 Task: Look for space in Nossa Senhora do Socorro, Brazil from 4th June, 2023 to 15th June, 2023 for 2 adults in price range Rs.10000 to Rs.15000. Place can be entire place with 1  bedroom having 1 bed and 1 bathroom. Property type can be house, flat, guest house, hotel. Booking option can be shelf check-in. Required host language is Spanish.
Action: Mouse moved to (454, 117)
Screenshot: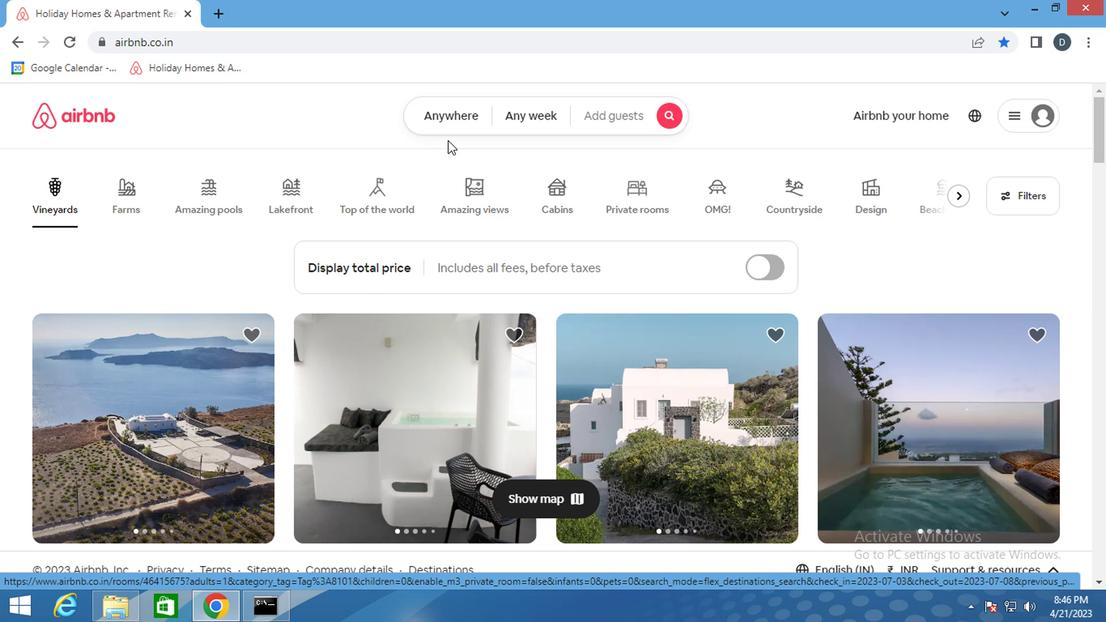
Action: Mouse pressed left at (454, 117)
Screenshot: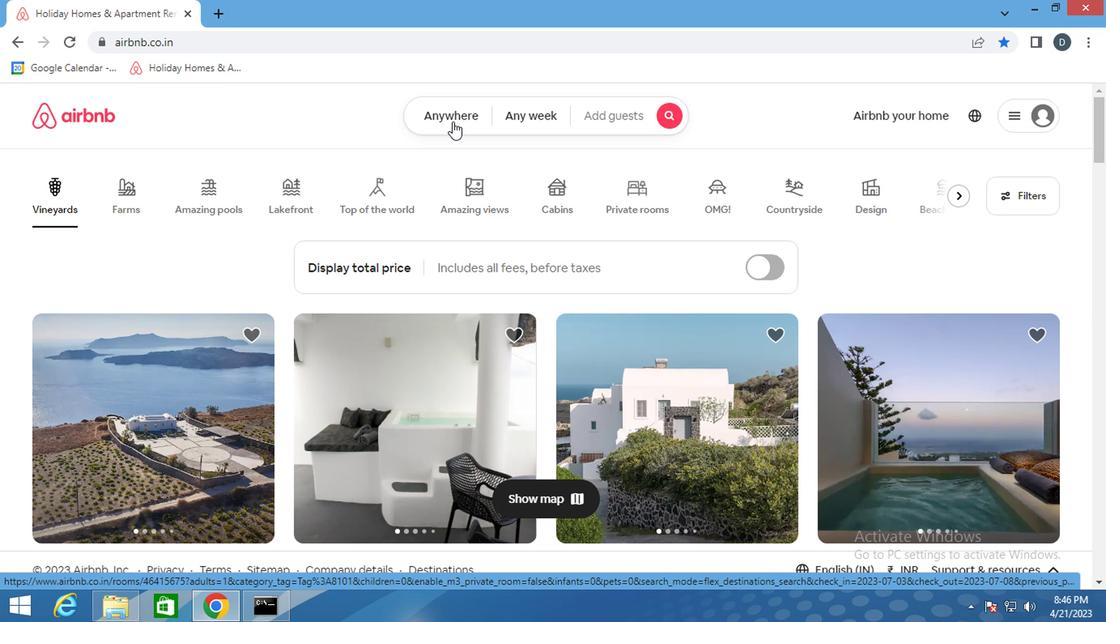 
Action: Mouse moved to (277, 187)
Screenshot: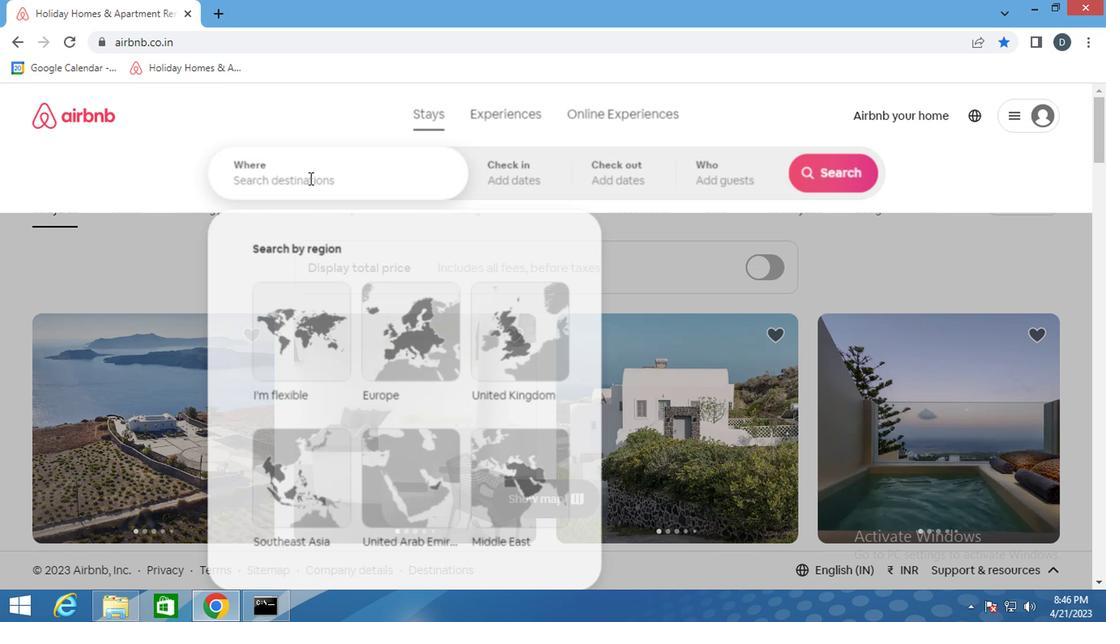 
Action: Mouse pressed left at (277, 187)
Screenshot: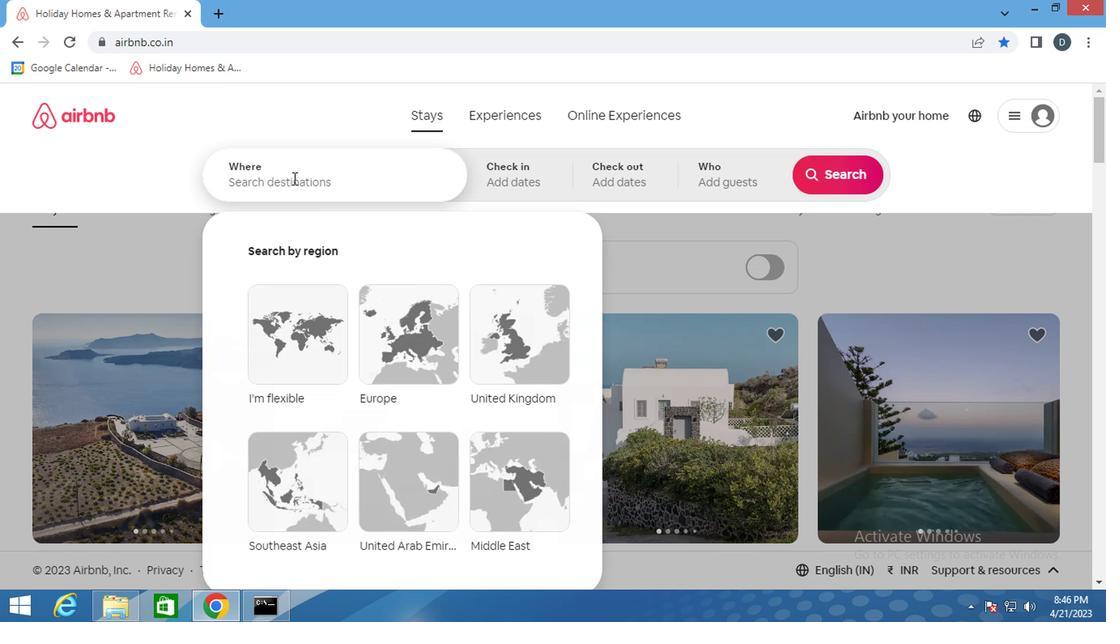 
Action: Key pressed <Key.shift>NOSSA<Key.space><Key.shift>SENHORA<Key.space>DO<Key.space><Key.shift>SOCOROO<Key.backspace><Key.backspace><Key.backspace>RRO,<Key.shift>BRAZIL<Key.enter>
Screenshot: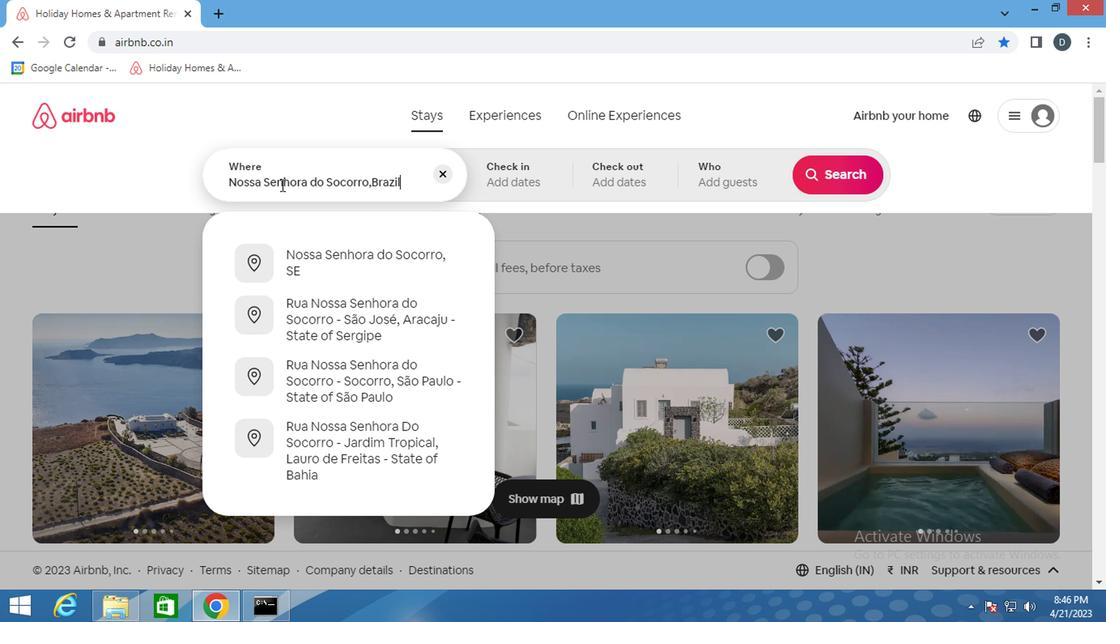 
Action: Mouse moved to (824, 313)
Screenshot: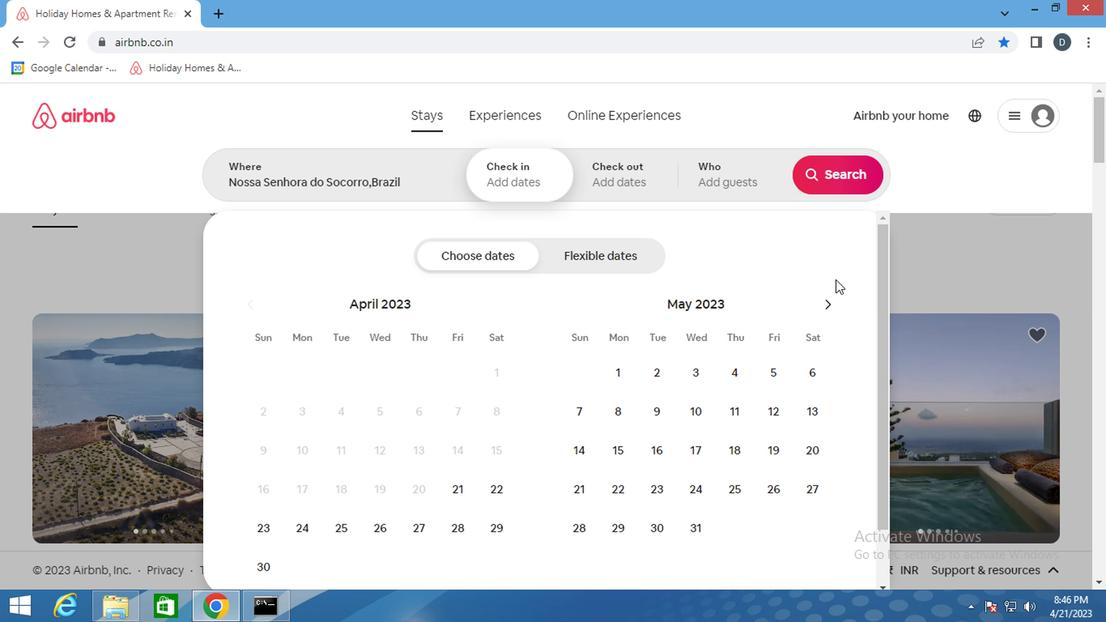 
Action: Mouse pressed left at (824, 313)
Screenshot: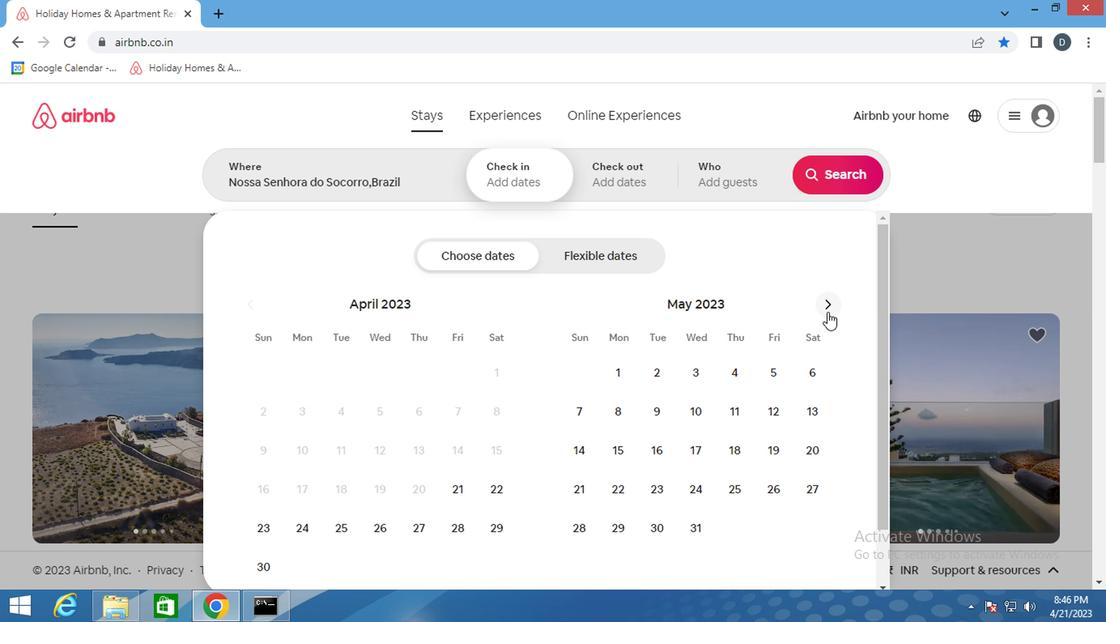 
Action: Mouse moved to (587, 418)
Screenshot: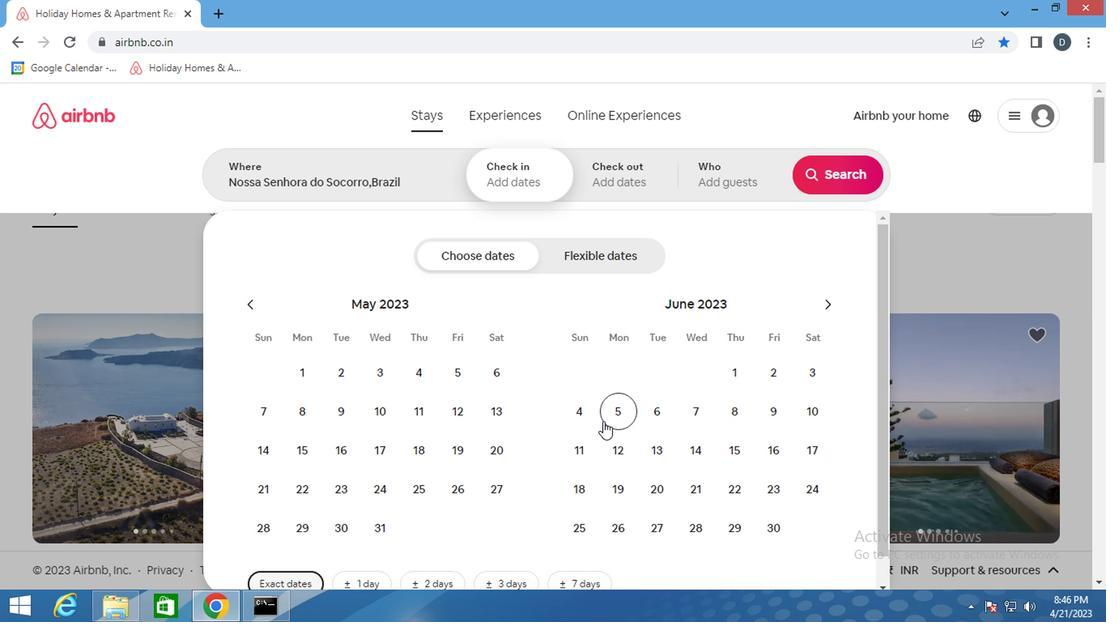 
Action: Mouse pressed left at (587, 418)
Screenshot: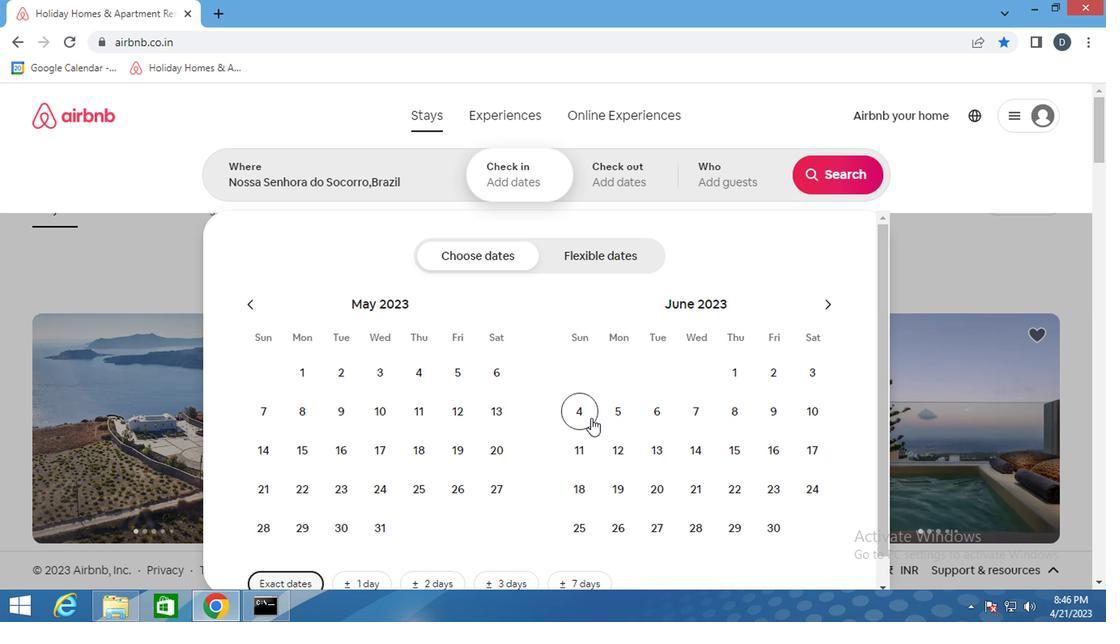 
Action: Mouse moved to (730, 442)
Screenshot: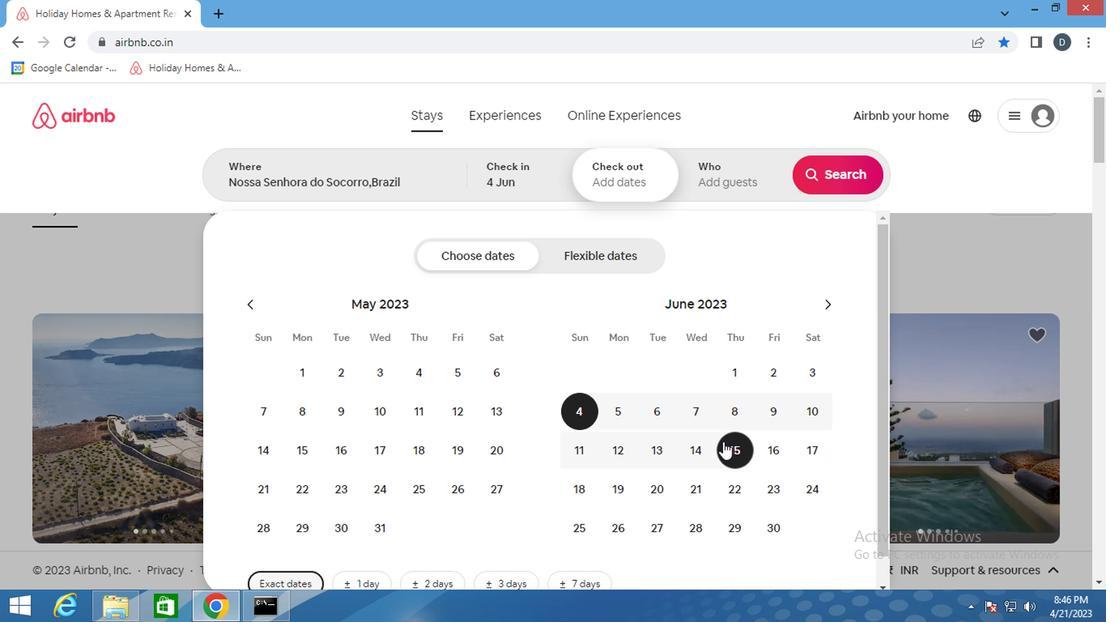 
Action: Mouse pressed left at (730, 442)
Screenshot: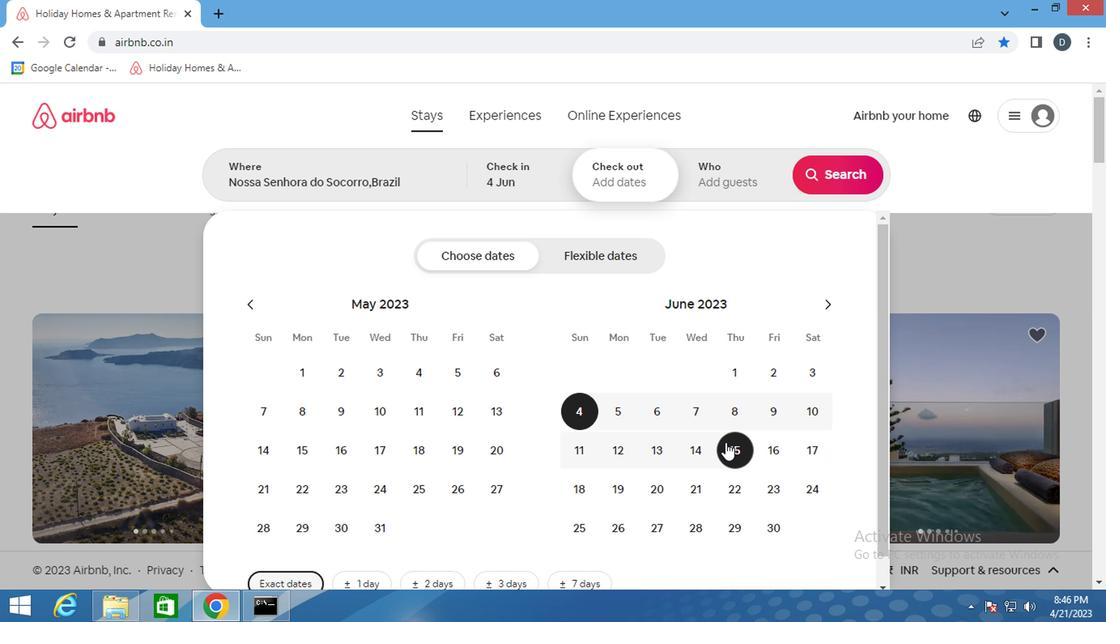 
Action: Mouse moved to (730, 183)
Screenshot: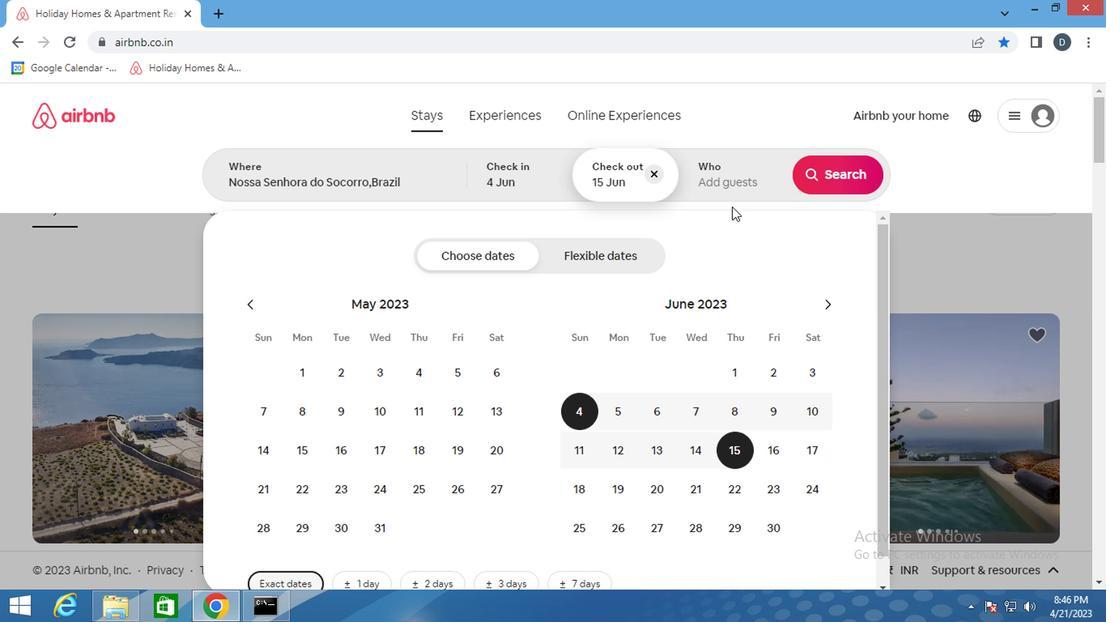 
Action: Mouse pressed left at (730, 183)
Screenshot: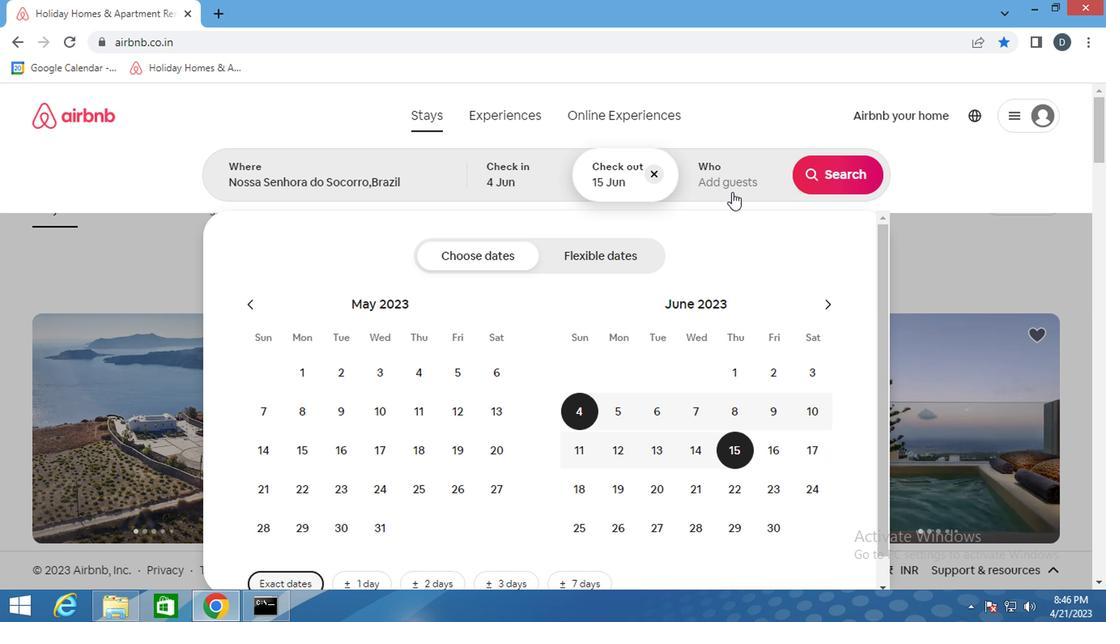 
Action: Mouse moved to (836, 265)
Screenshot: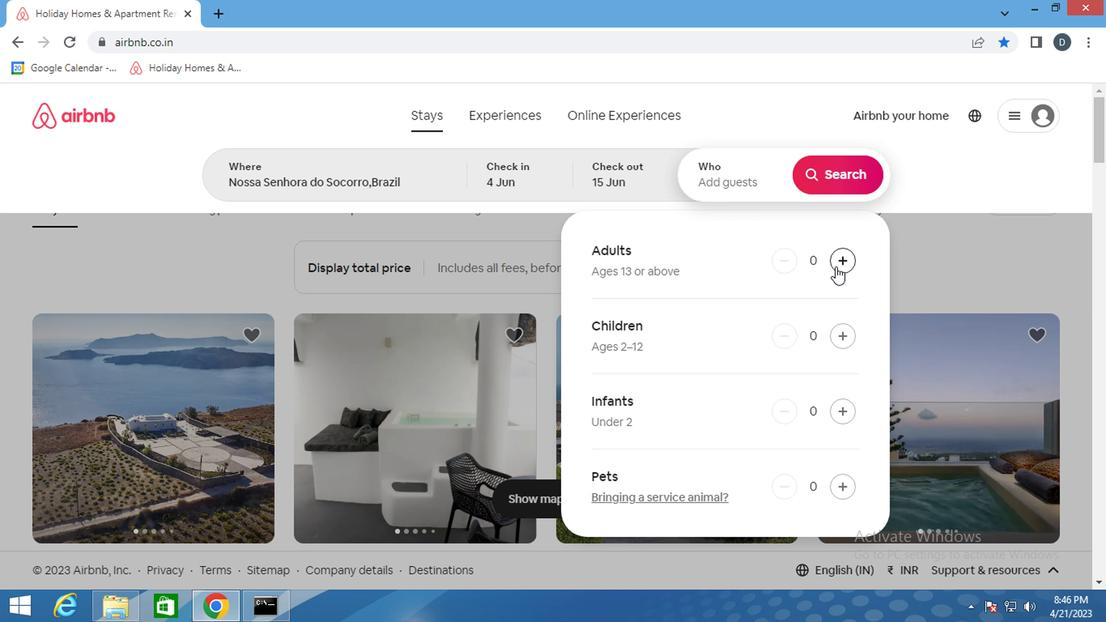 
Action: Mouse pressed left at (836, 265)
Screenshot: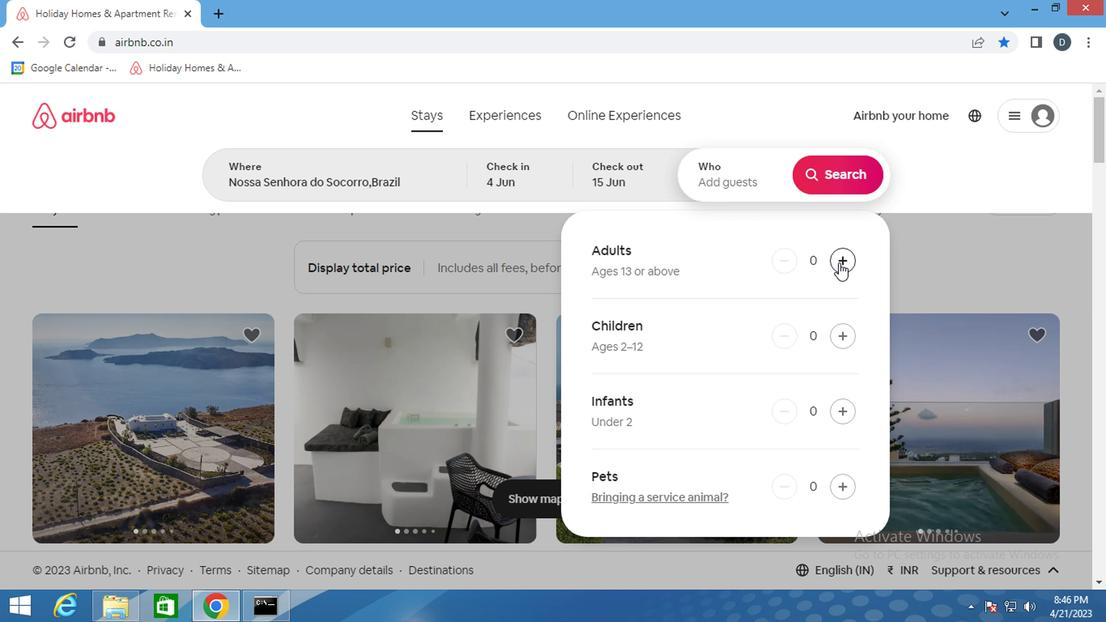 
Action: Mouse pressed left at (836, 265)
Screenshot: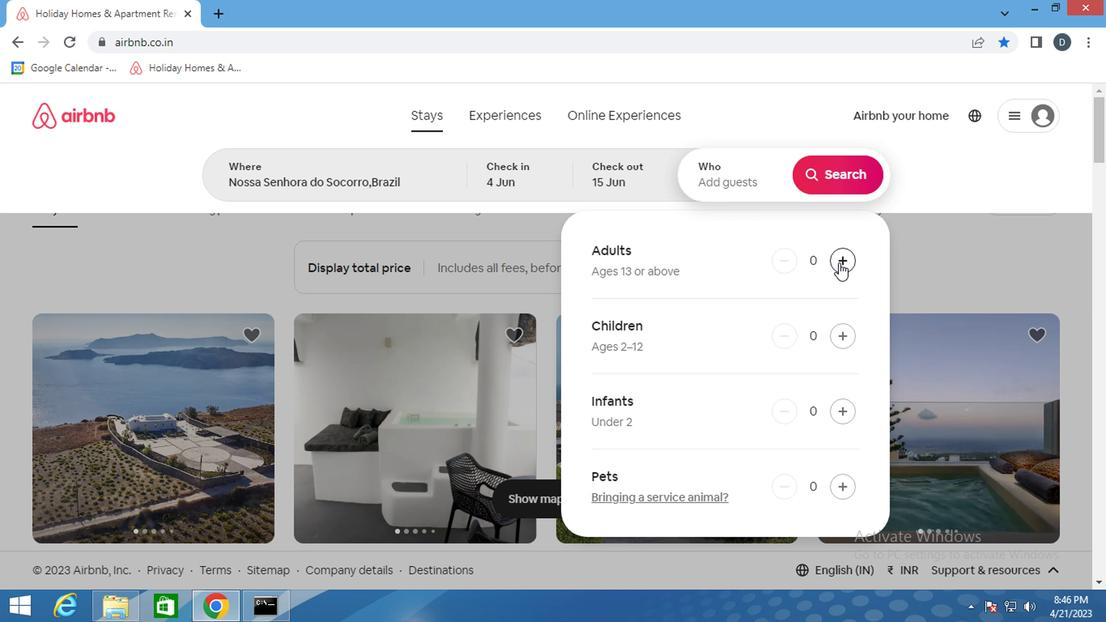 
Action: Mouse moved to (848, 176)
Screenshot: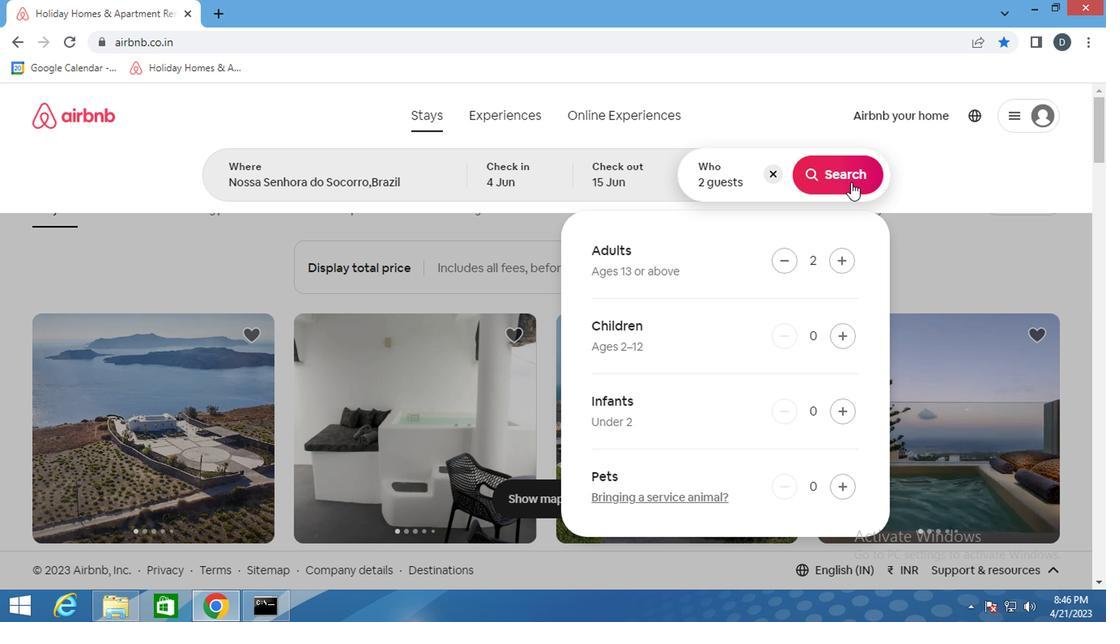 
Action: Mouse pressed left at (848, 176)
Screenshot: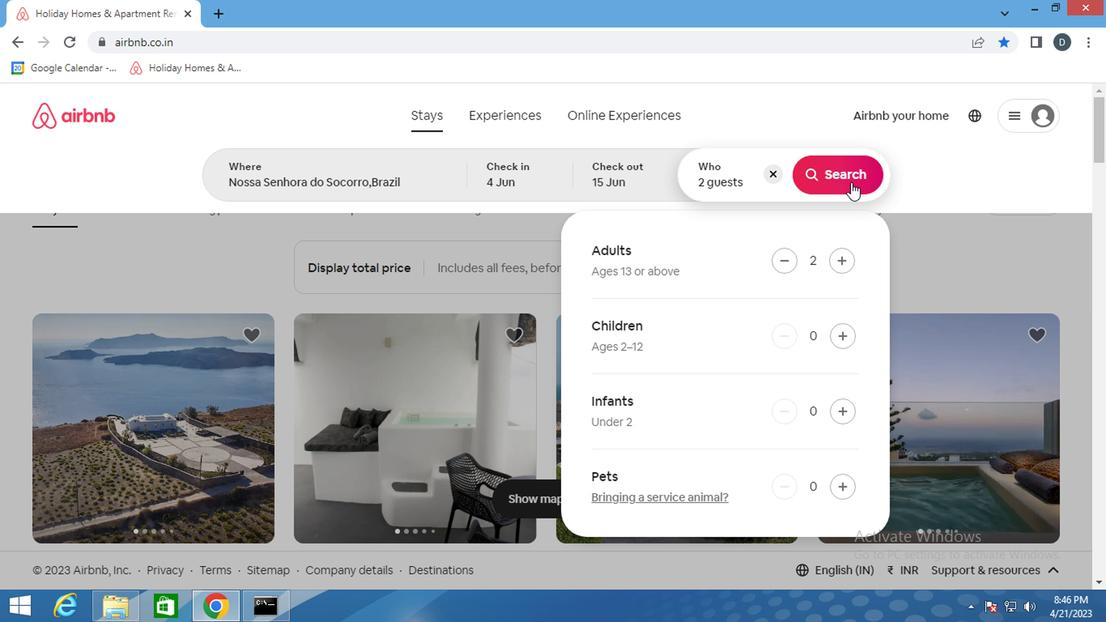 
Action: Mouse moved to (1042, 183)
Screenshot: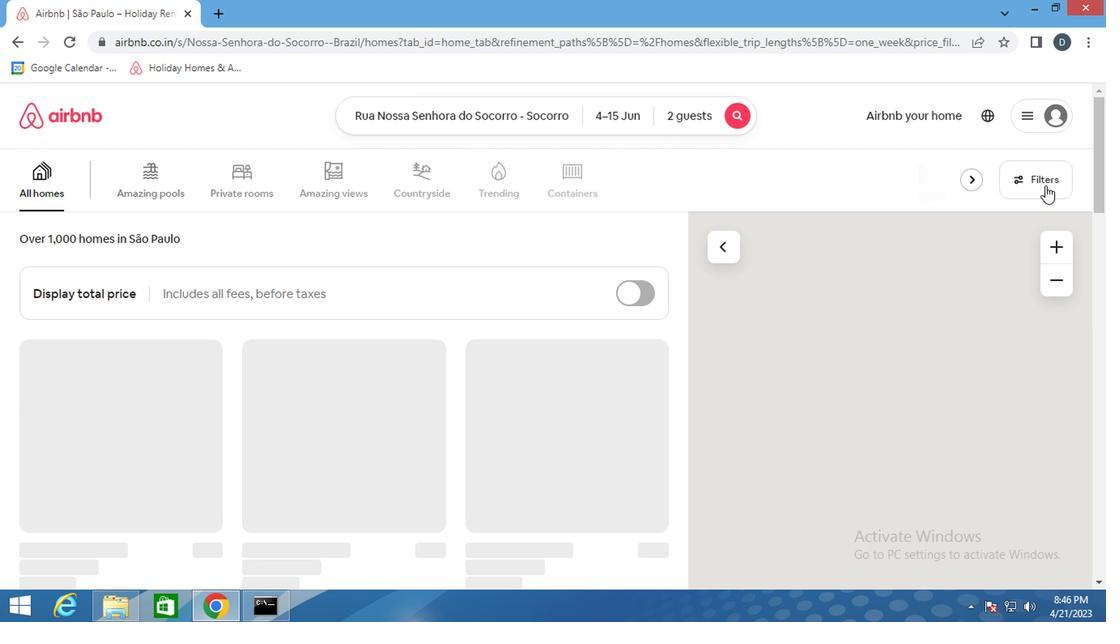 
Action: Mouse pressed left at (1042, 183)
Screenshot: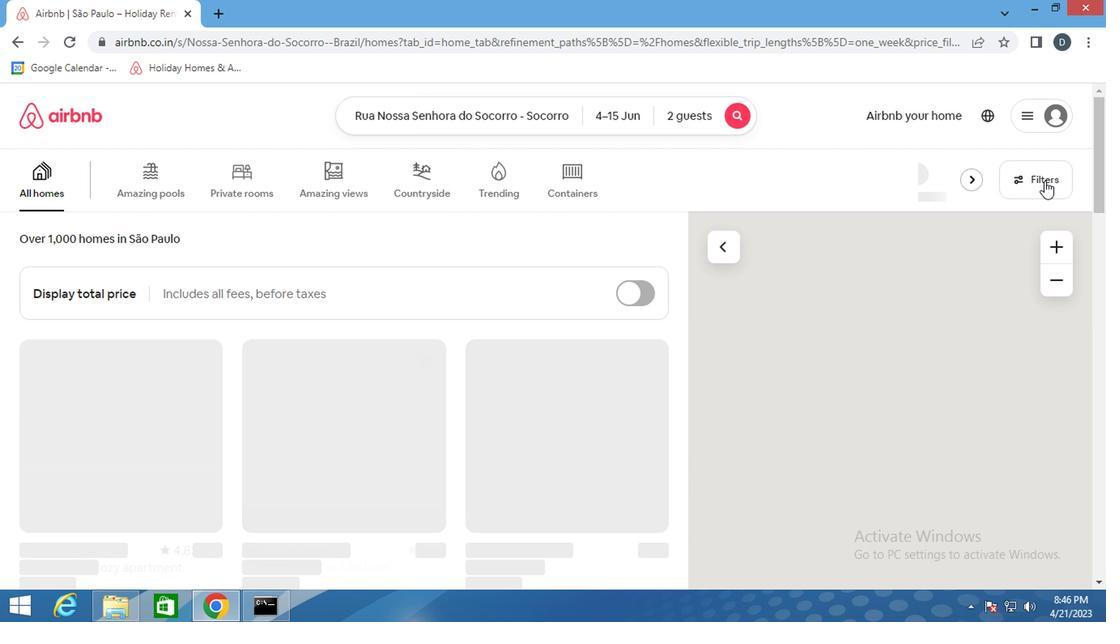 
Action: Mouse moved to (355, 393)
Screenshot: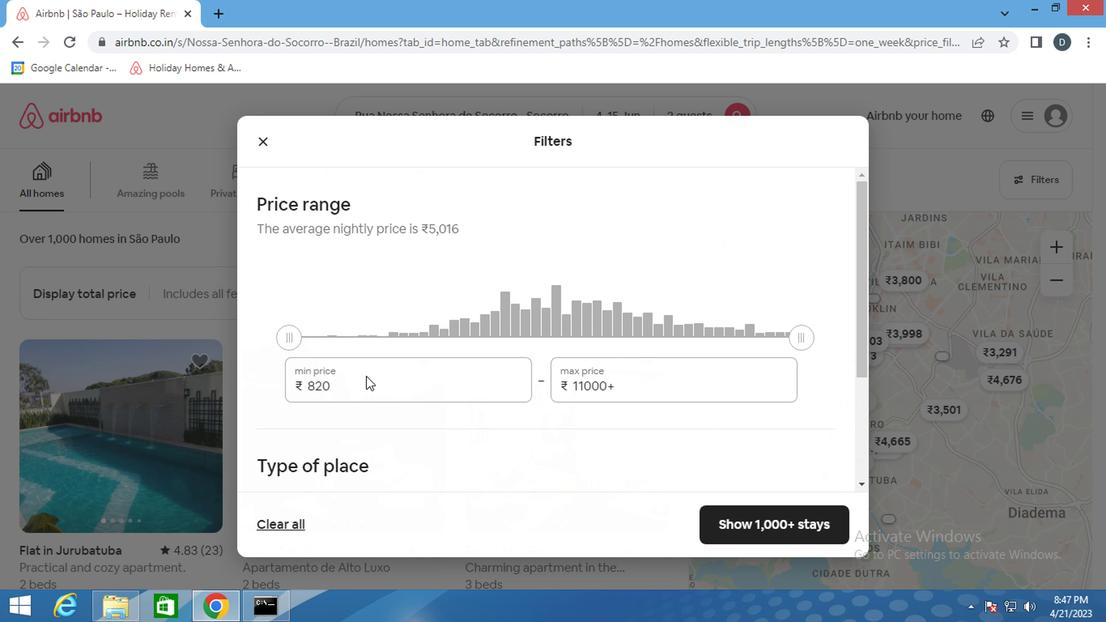
Action: Mouse pressed left at (355, 393)
Screenshot: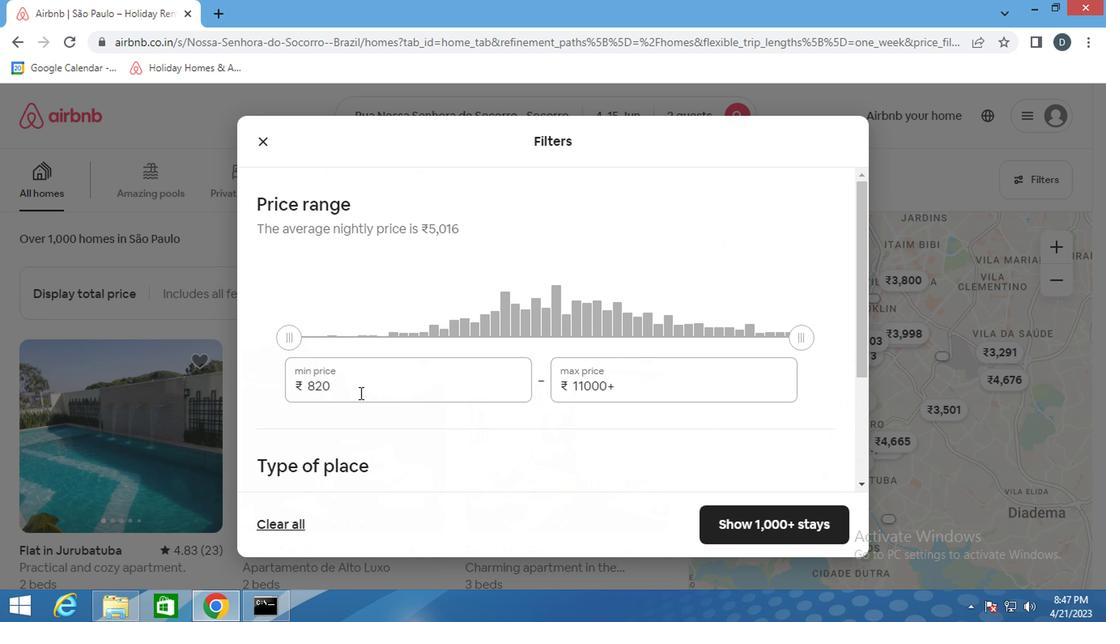 
Action: Mouse pressed left at (355, 393)
Screenshot: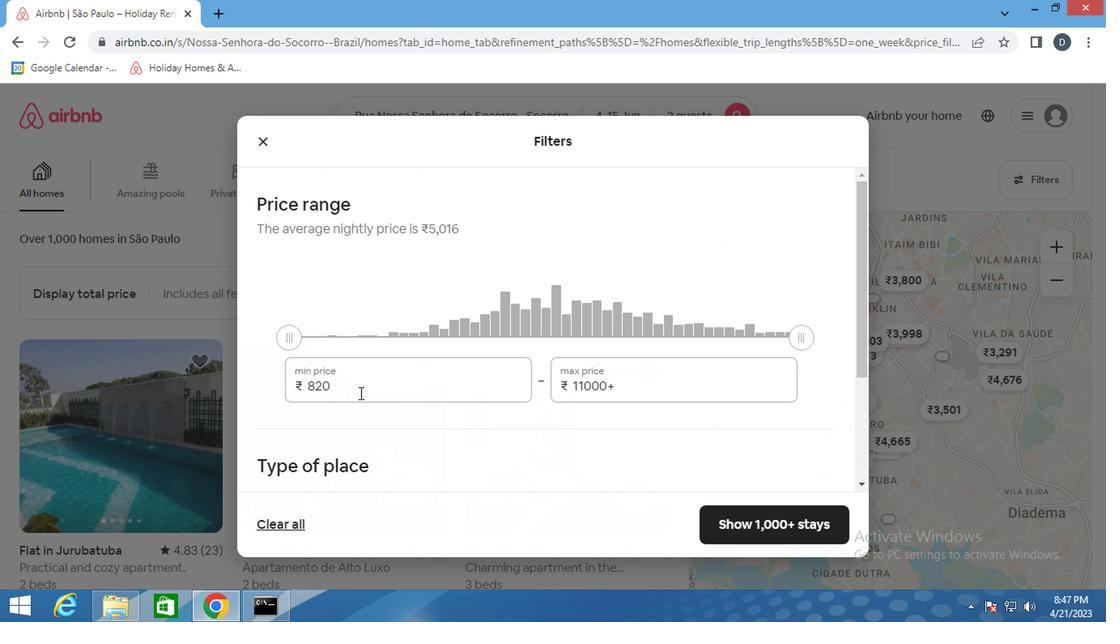 
Action: Key pressed 10000<Key.tab>ctrl+Actrl+15000
Screenshot: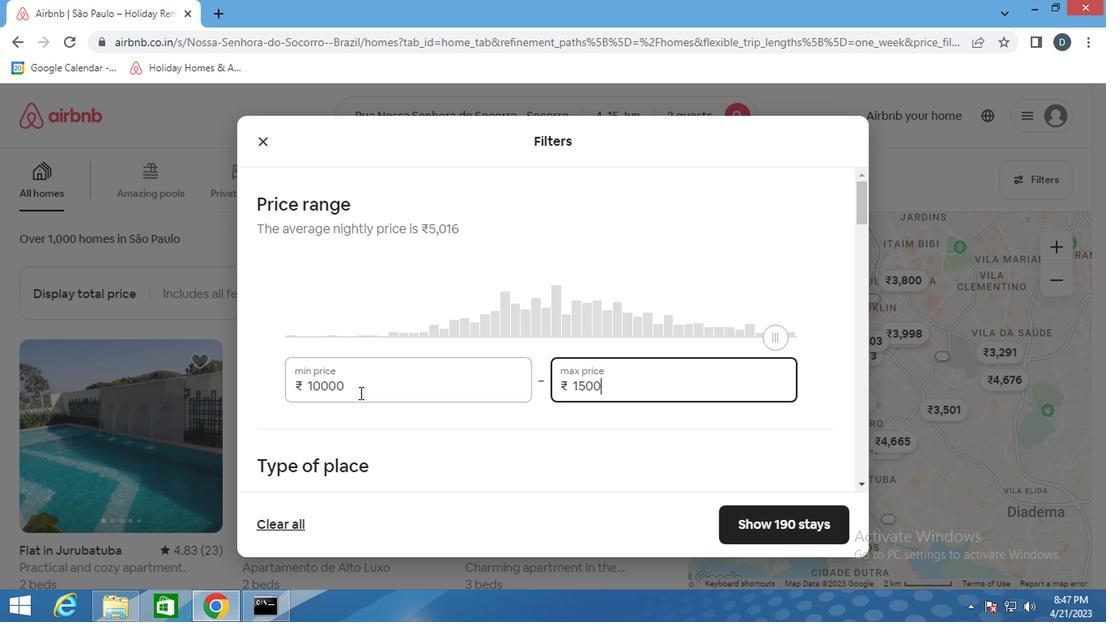 
Action: Mouse moved to (442, 421)
Screenshot: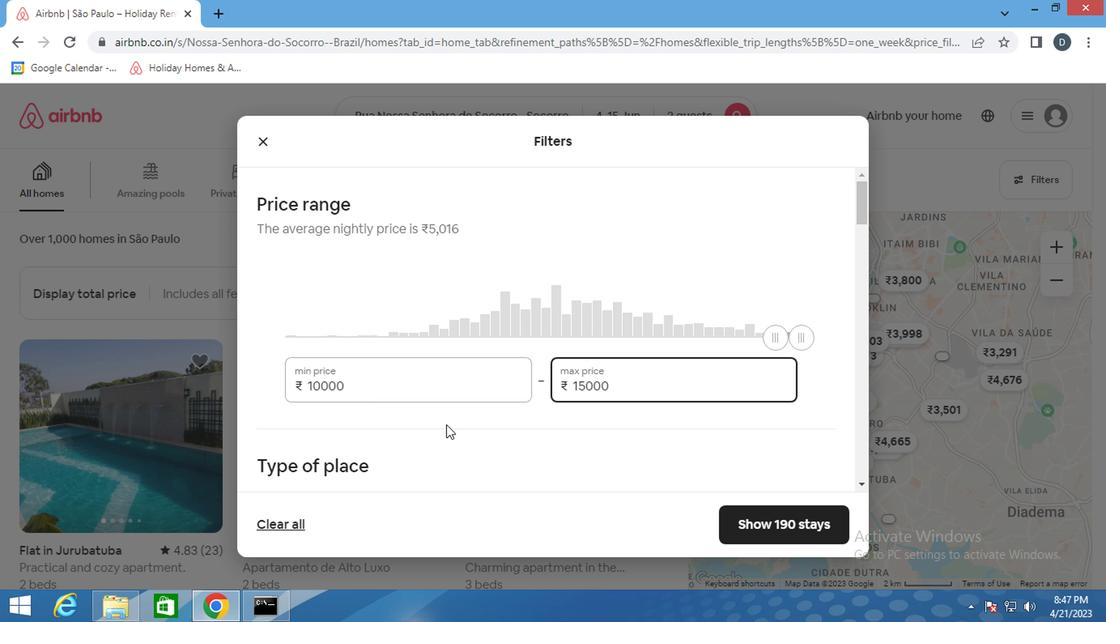 
Action: Mouse scrolled (442, 420) with delta (0, 0)
Screenshot: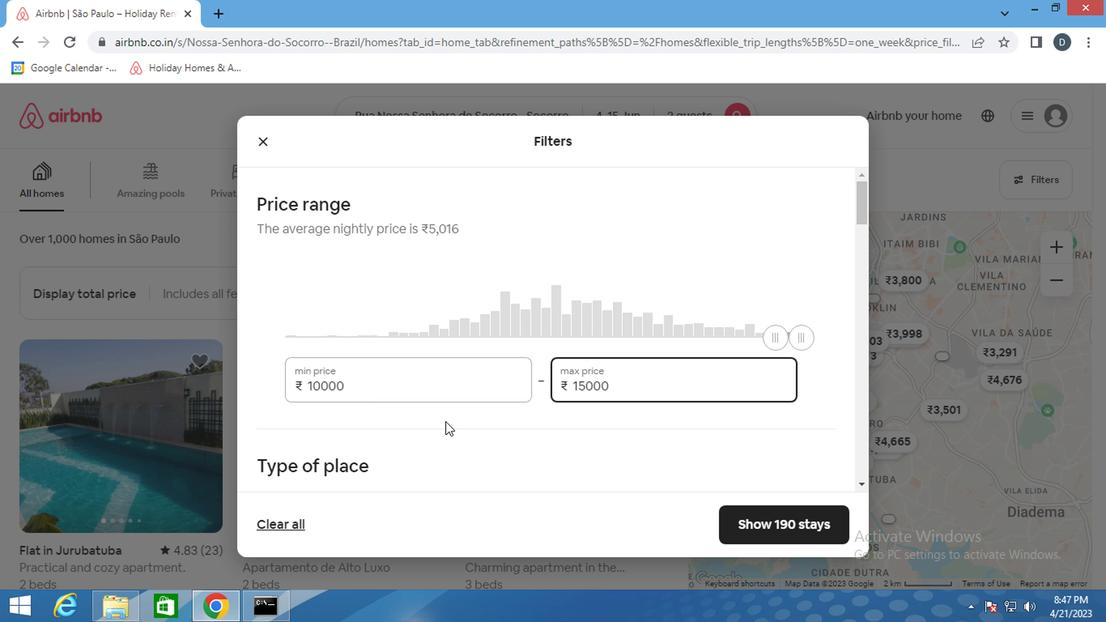 
Action: Mouse scrolled (442, 420) with delta (0, 0)
Screenshot: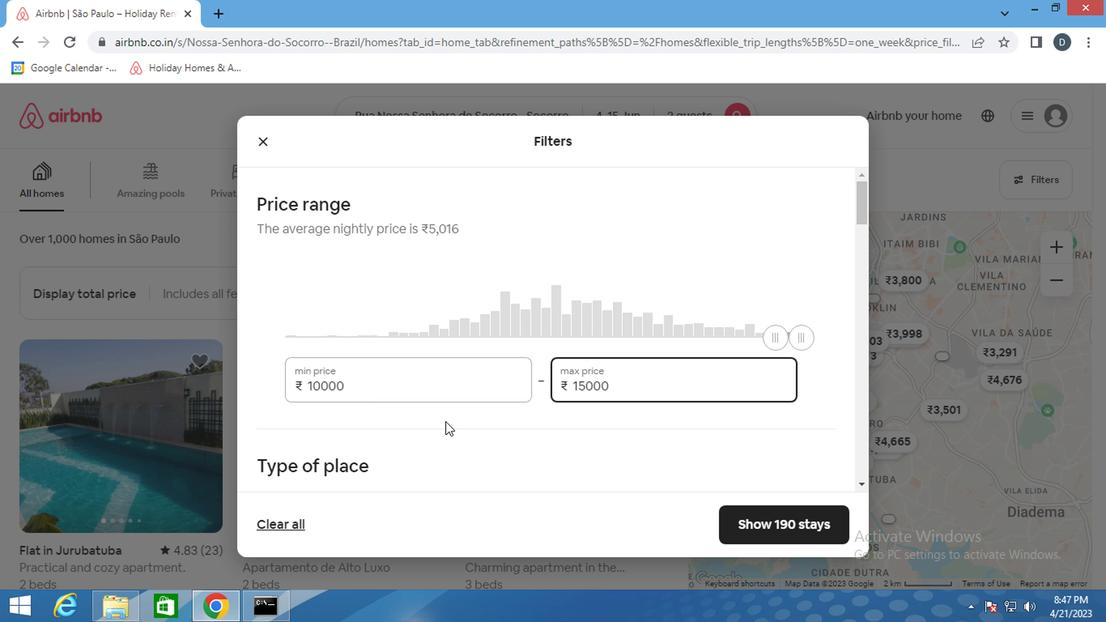 
Action: Mouse moved to (442, 420)
Screenshot: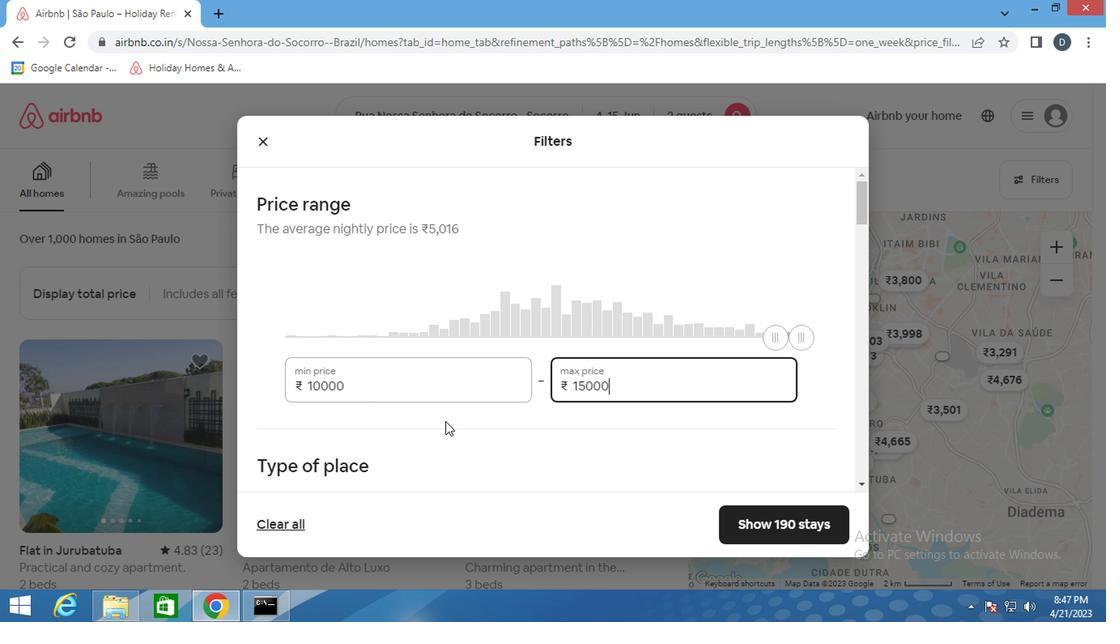 
Action: Mouse scrolled (442, 420) with delta (0, 0)
Screenshot: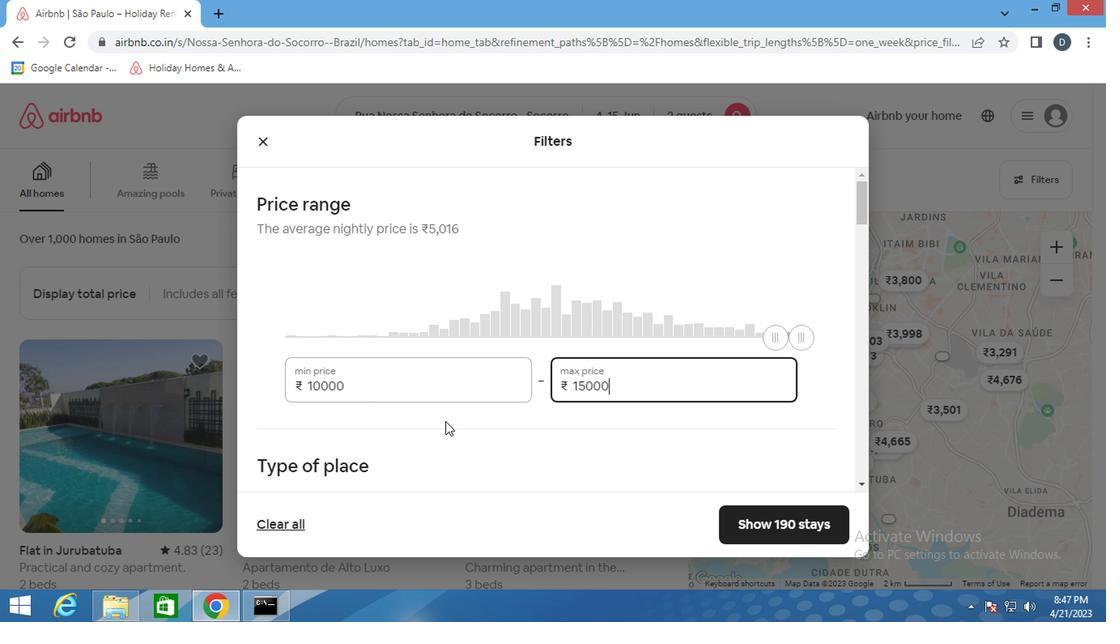 
Action: Mouse moved to (295, 278)
Screenshot: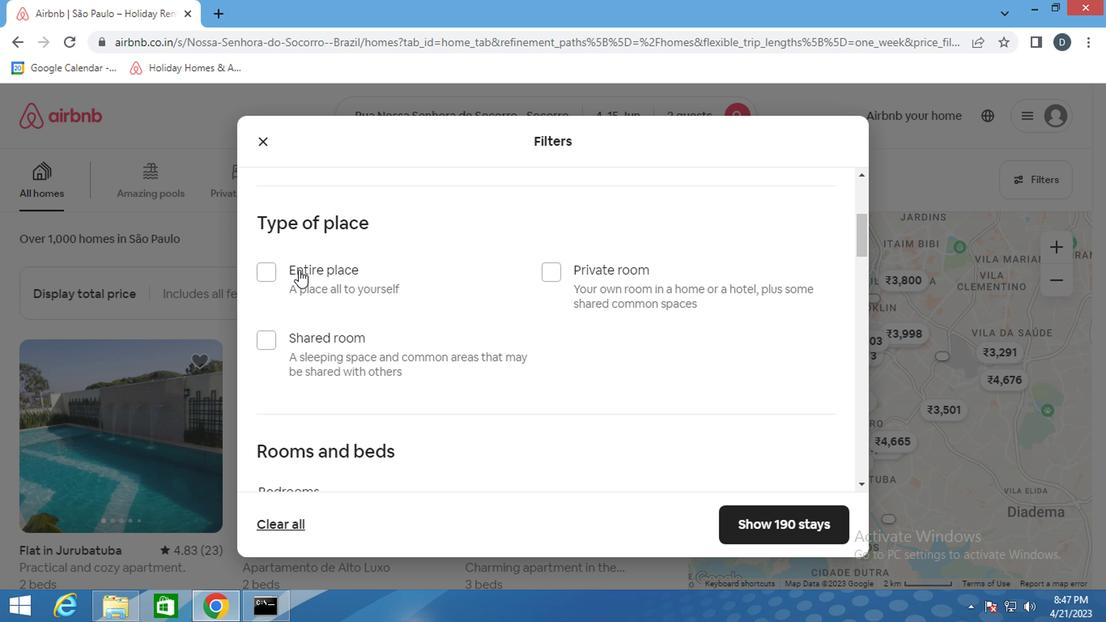
Action: Mouse pressed left at (295, 278)
Screenshot: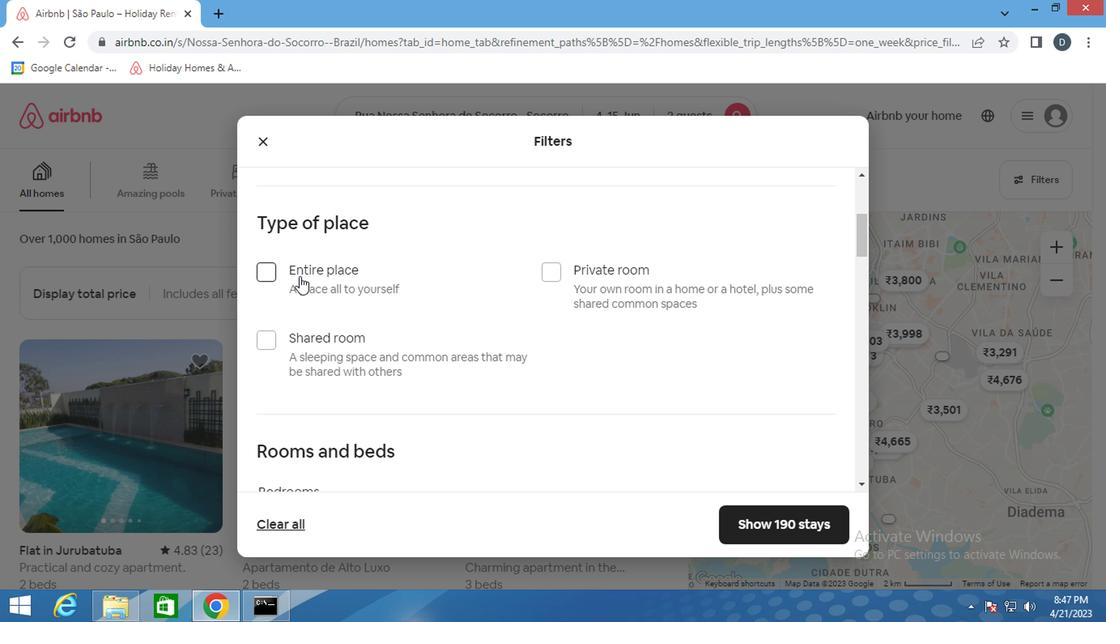 
Action: Mouse moved to (393, 337)
Screenshot: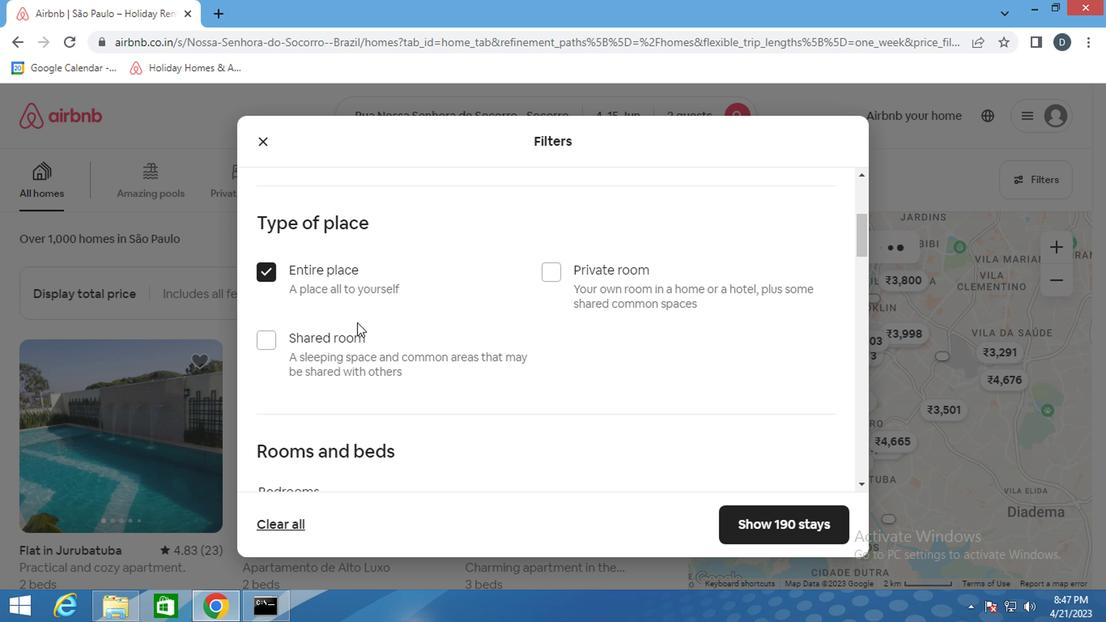 
Action: Mouse scrolled (393, 336) with delta (0, -1)
Screenshot: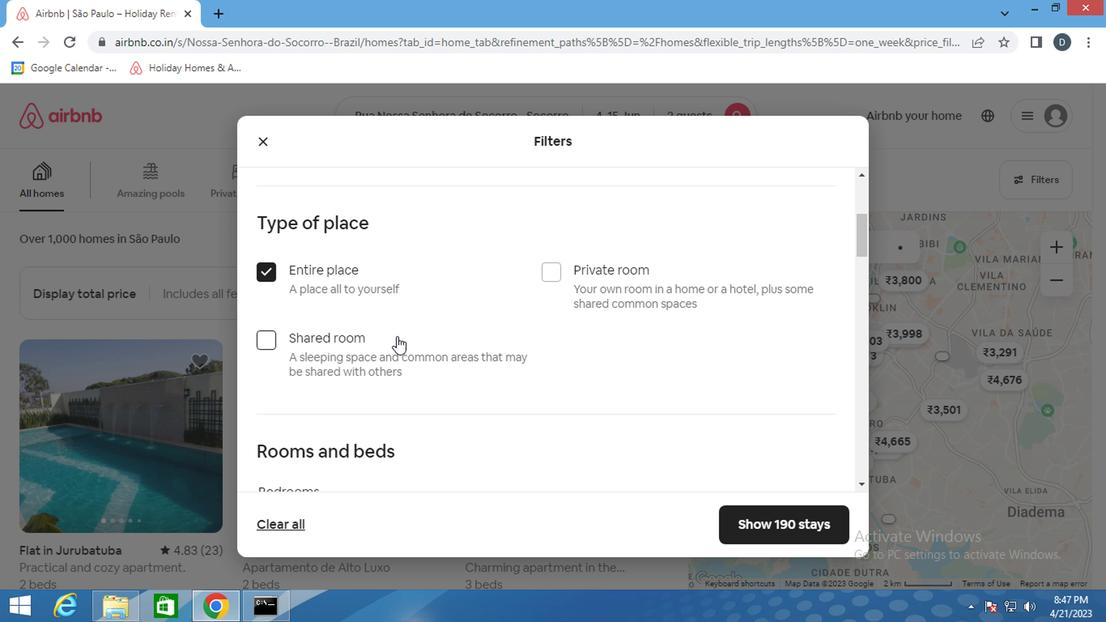 
Action: Mouse scrolled (393, 336) with delta (0, -1)
Screenshot: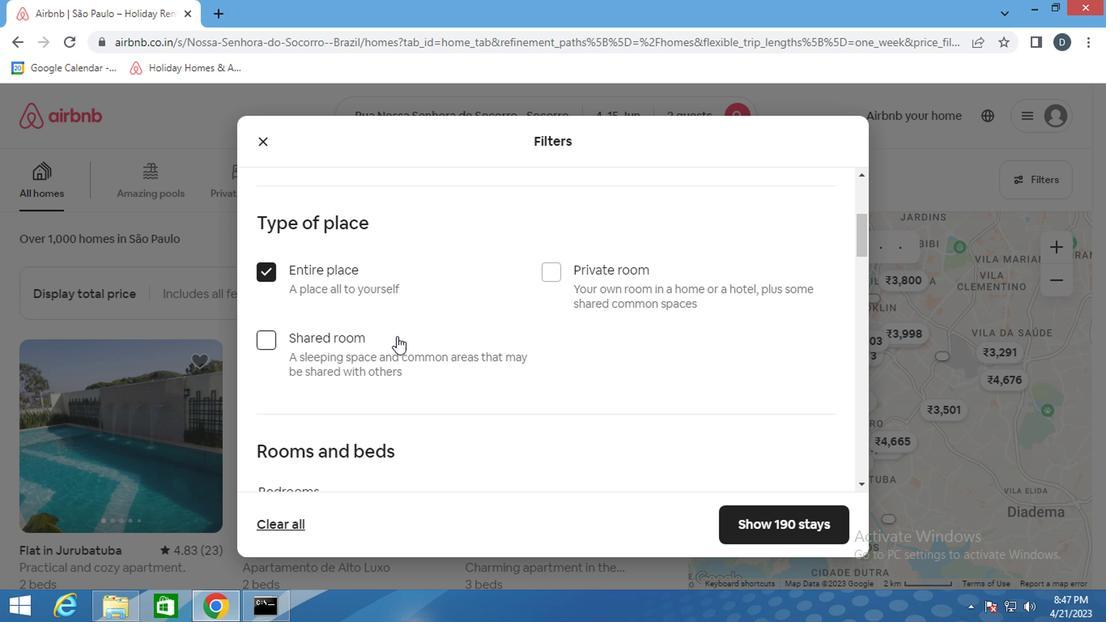 
Action: Mouse scrolled (393, 336) with delta (0, -1)
Screenshot: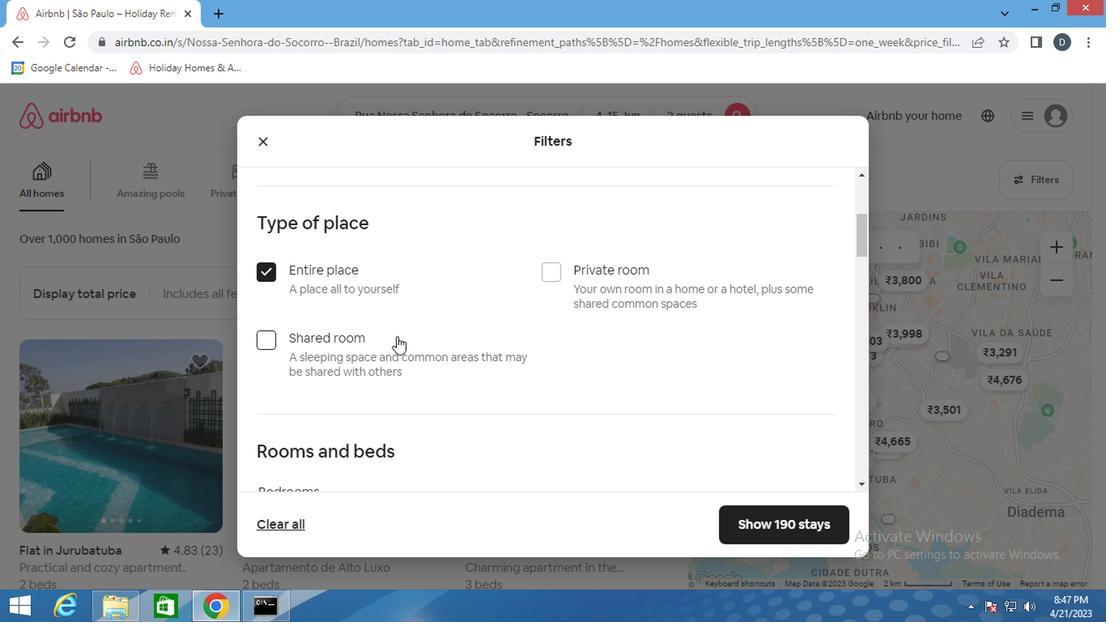 
Action: Mouse moved to (367, 288)
Screenshot: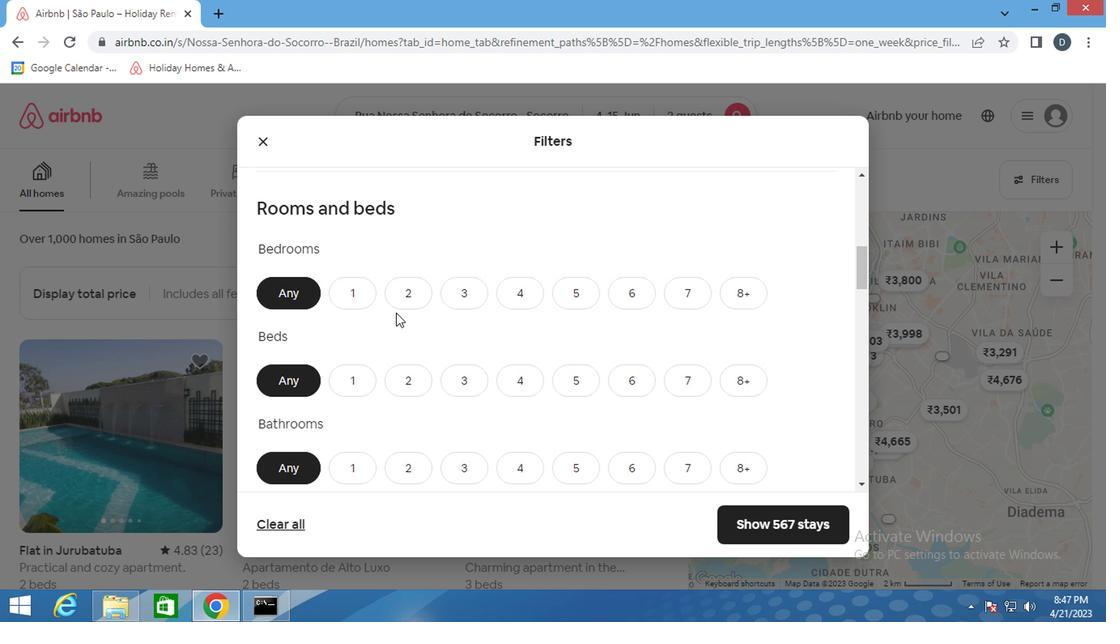 
Action: Mouse pressed left at (367, 288)
Screenshot: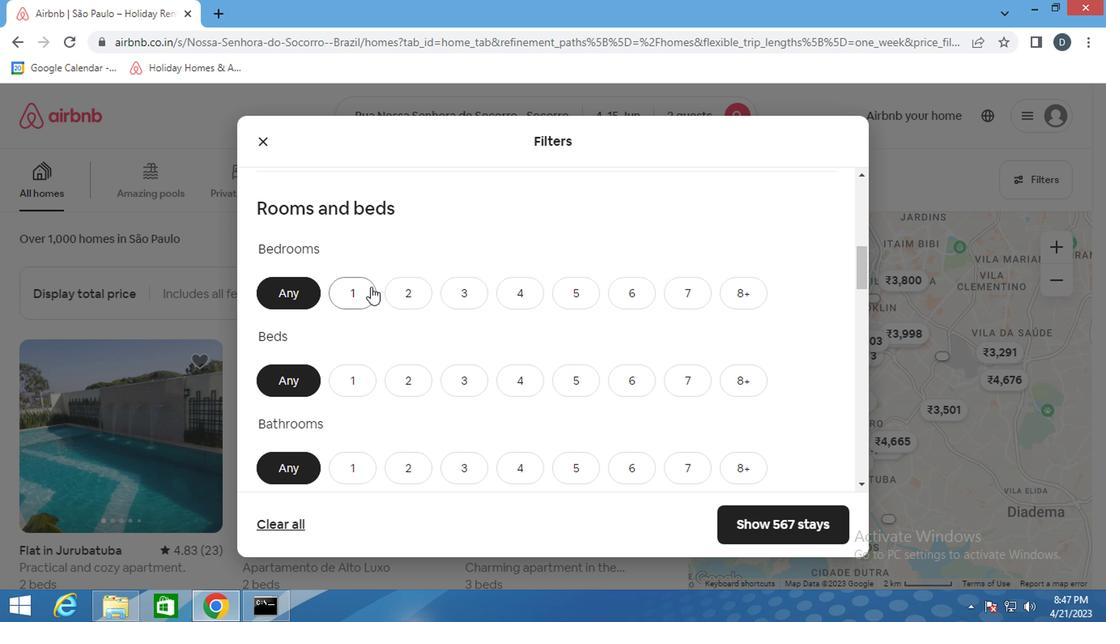 
Action: Mouse moved to (355, 375)
Screenshot: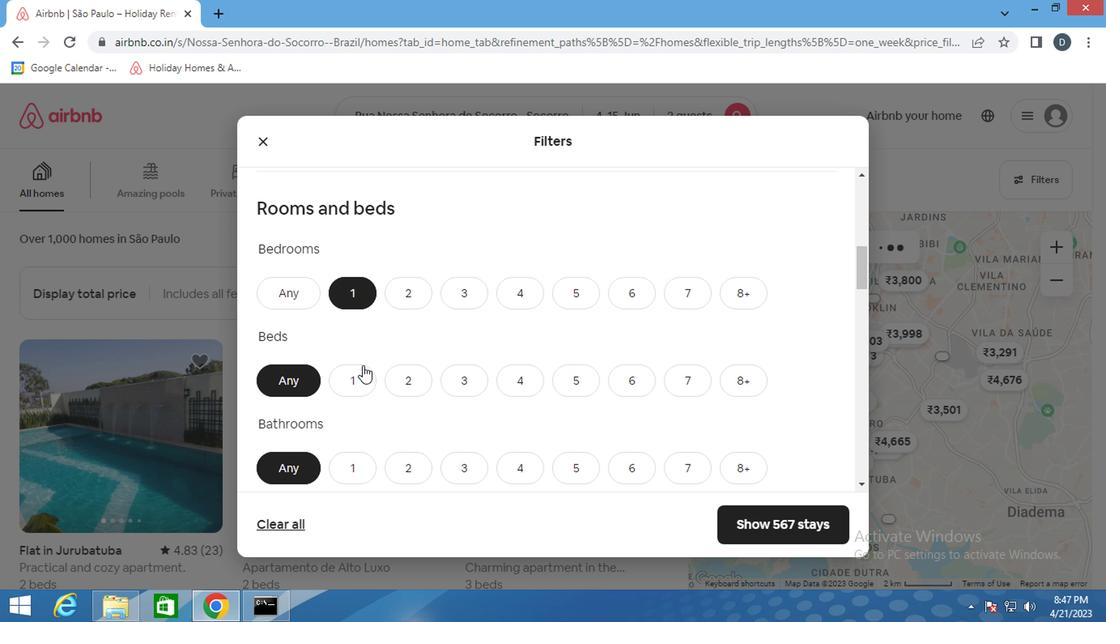
Action: Mouse pressed left at (355, 375)
Screenshot: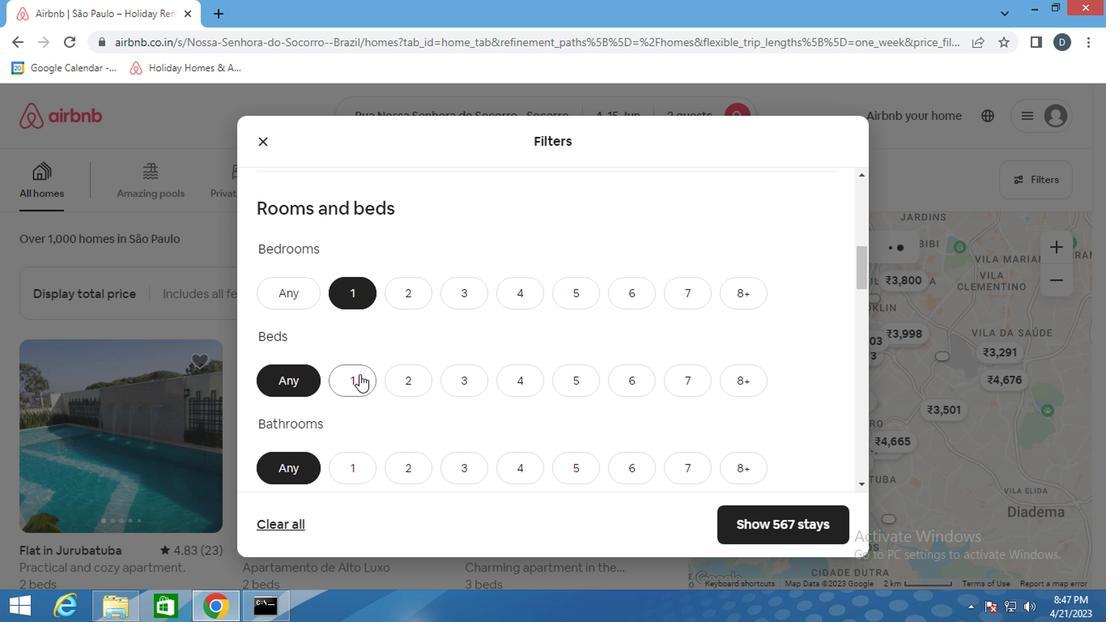 
Action: Mouse moved to (345, 473)
Screenshot: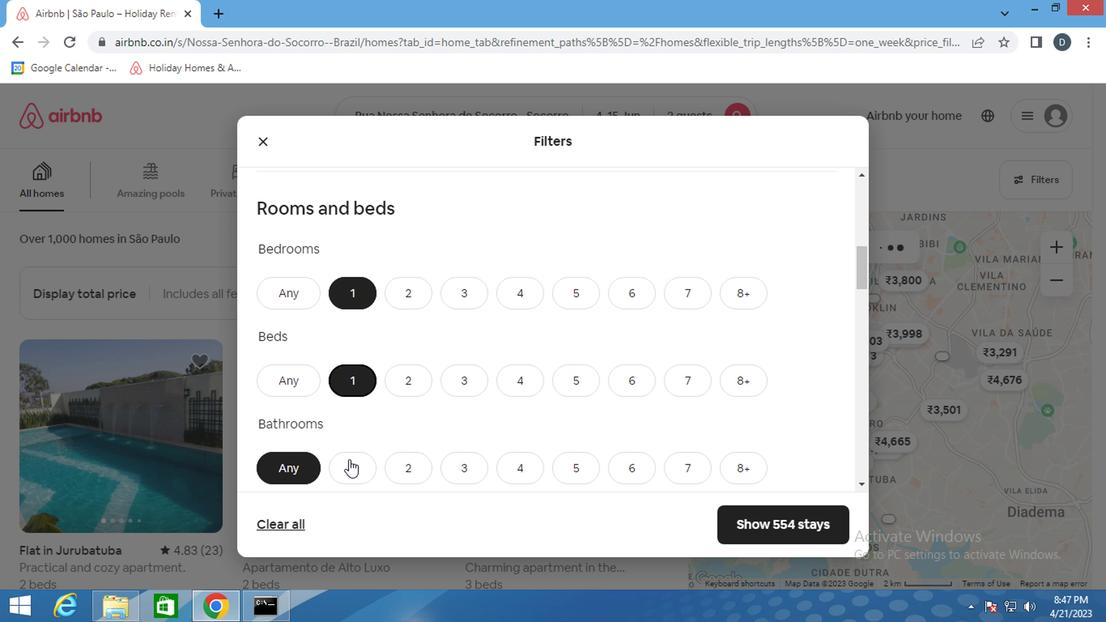 
Action: Mouse pressed left at (345, 473)
Screenshot: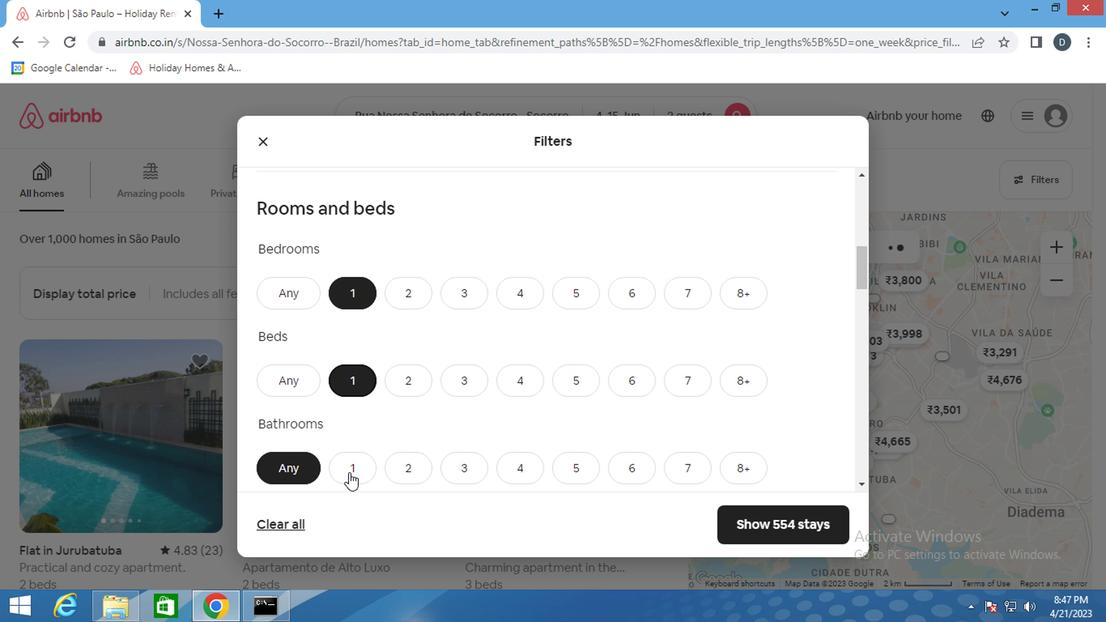 
Action: Mouse moved to (415, 435)
Screenshot: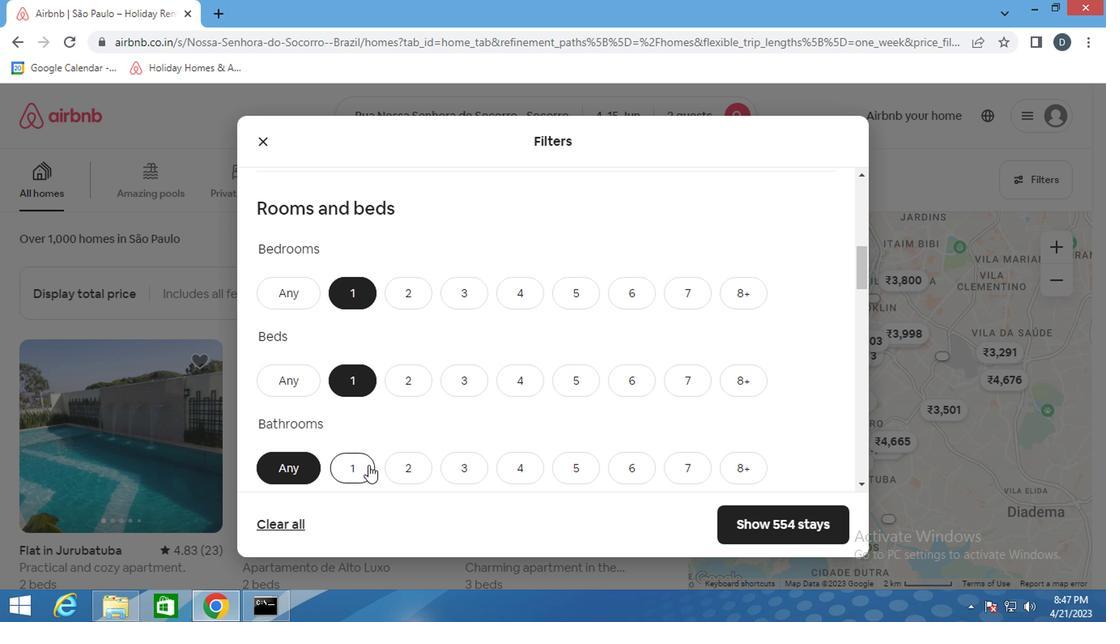 
Action: Mouse scrolled (415, 435) with delta (0, 0)
Screenshot: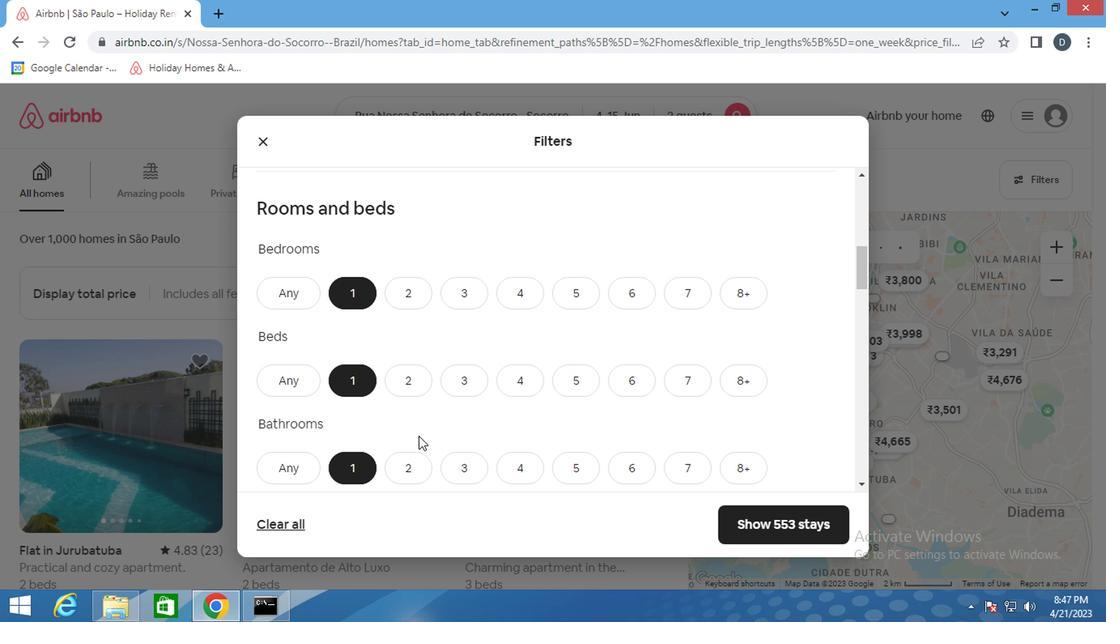 
Action: Mouse scrolled (415, 435) with delta (0, 0)
Screenshot: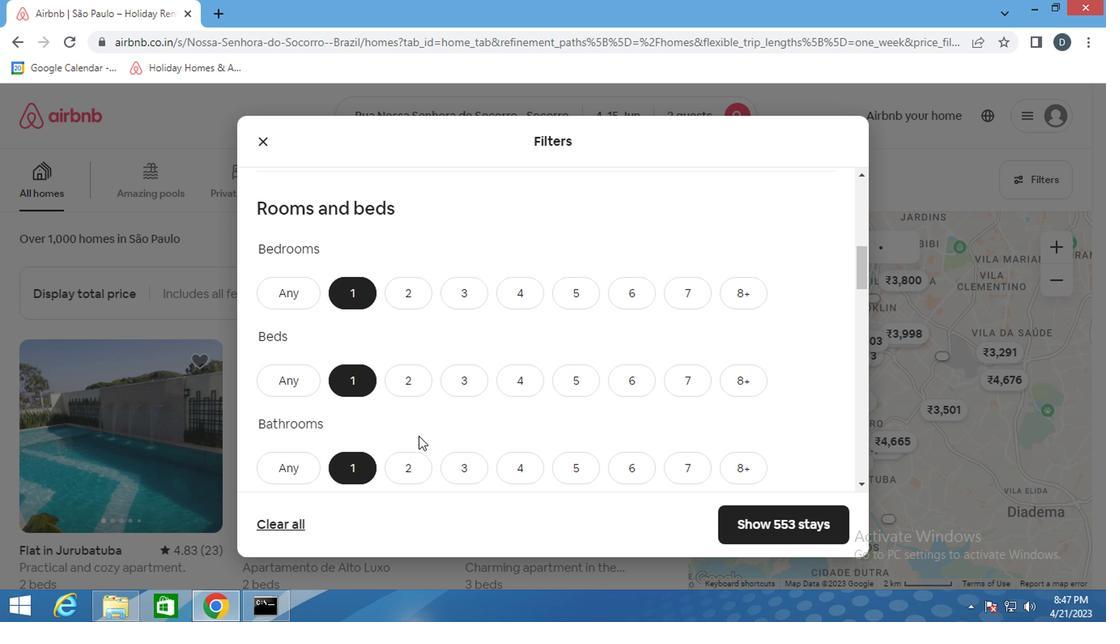 
Action: Mouse scrolled (415, 435) with delta (0, 0)
Screenshot: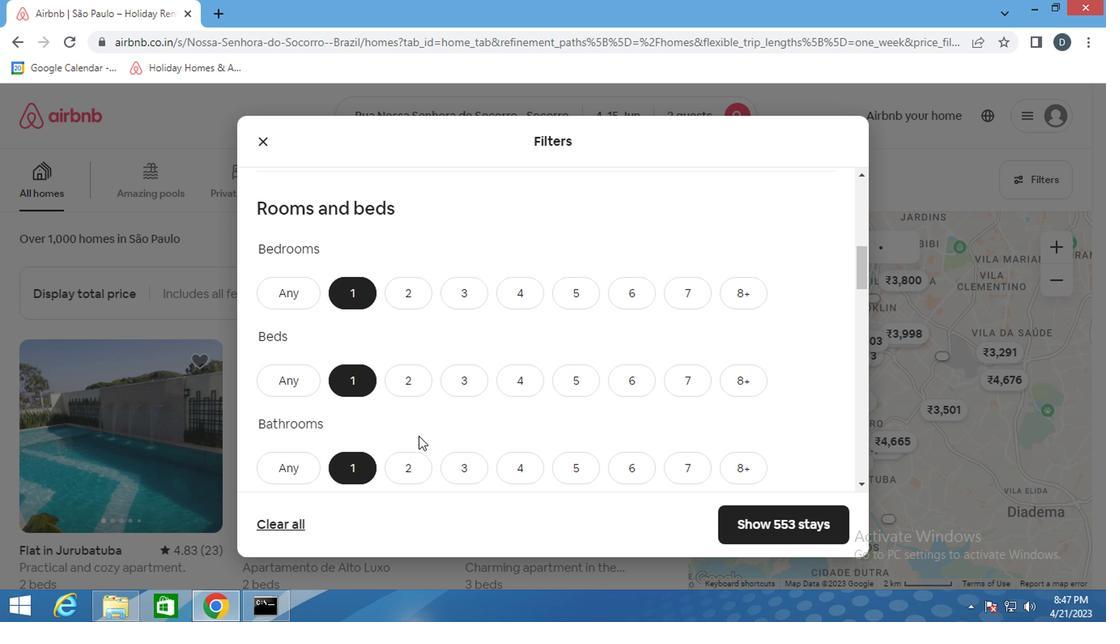 
Action: Mouse moved to (415, 435)
Screenshot: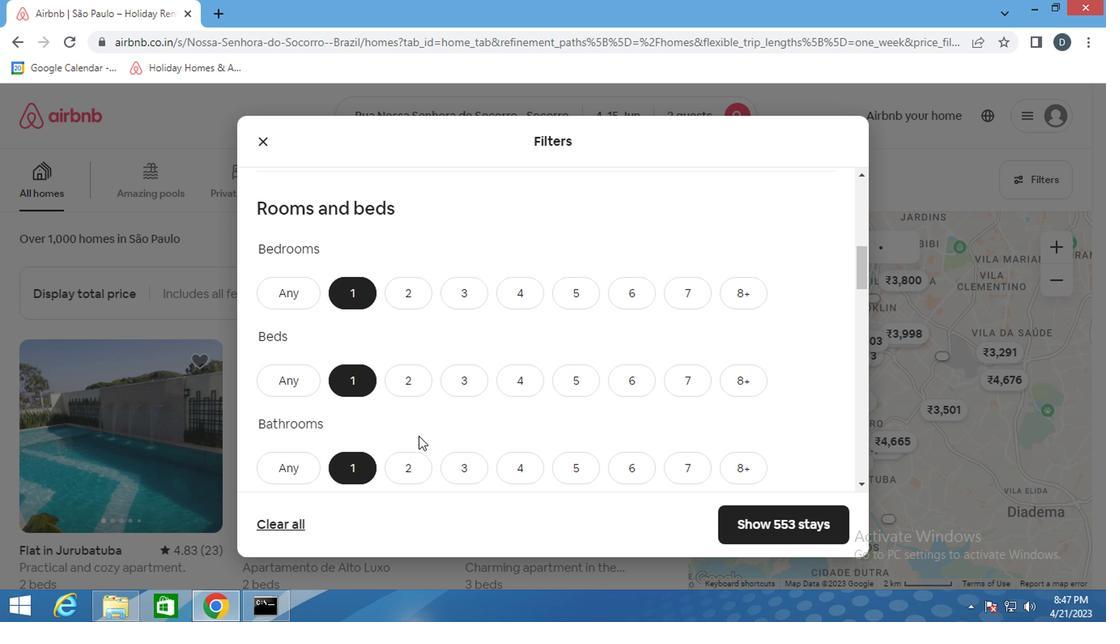 
Action: Mouse scrolled (415, 434) with delta (0, -1)
Screenshot: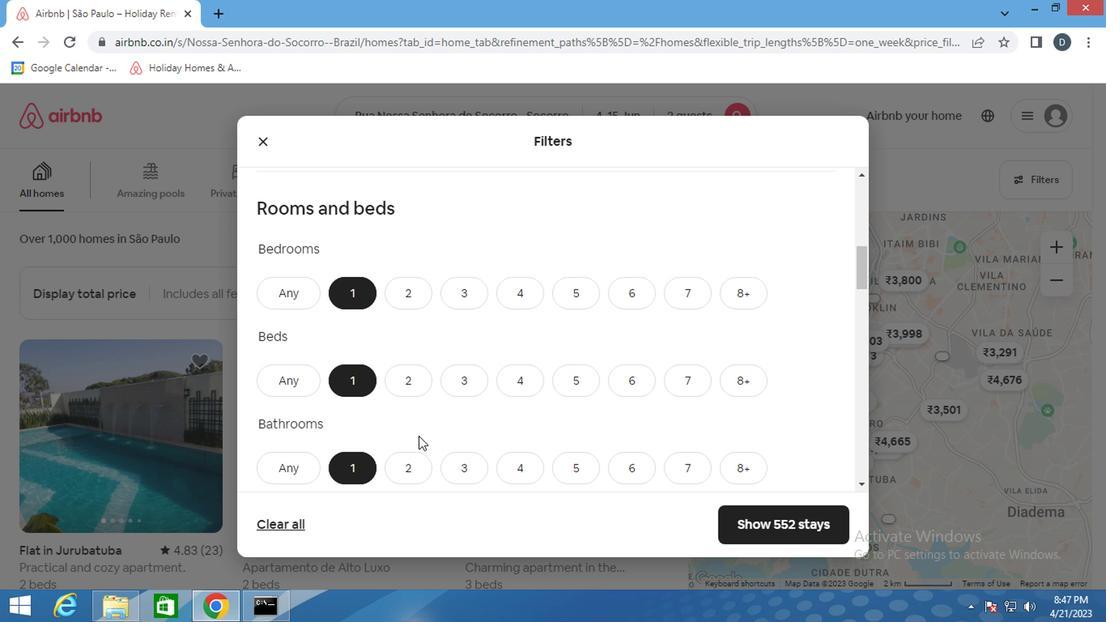 
Action: Mouse moved to (323, 338)
Screenshot: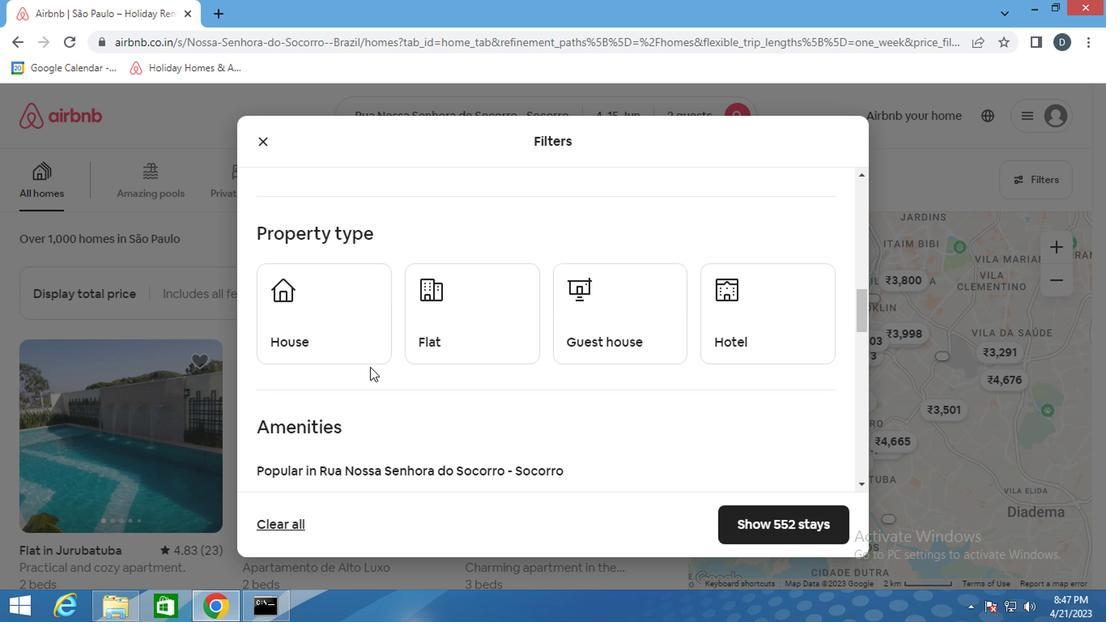 
Action: Mouse pressed left at (323, 338)
Screenshot: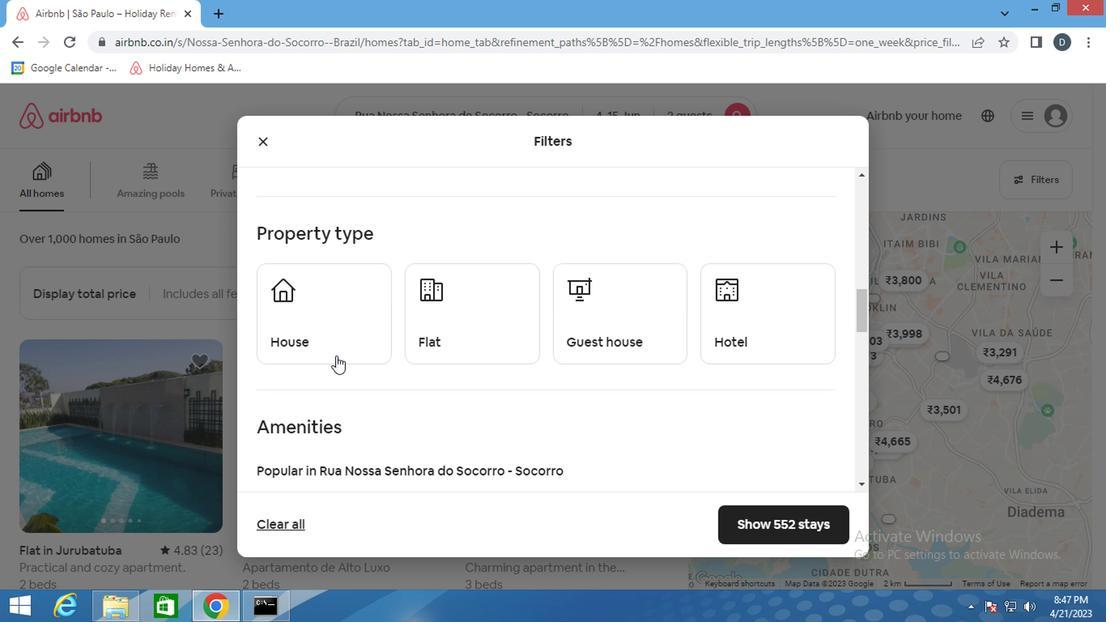 
Action: Mouse moved to (491, 331)
Screenshot: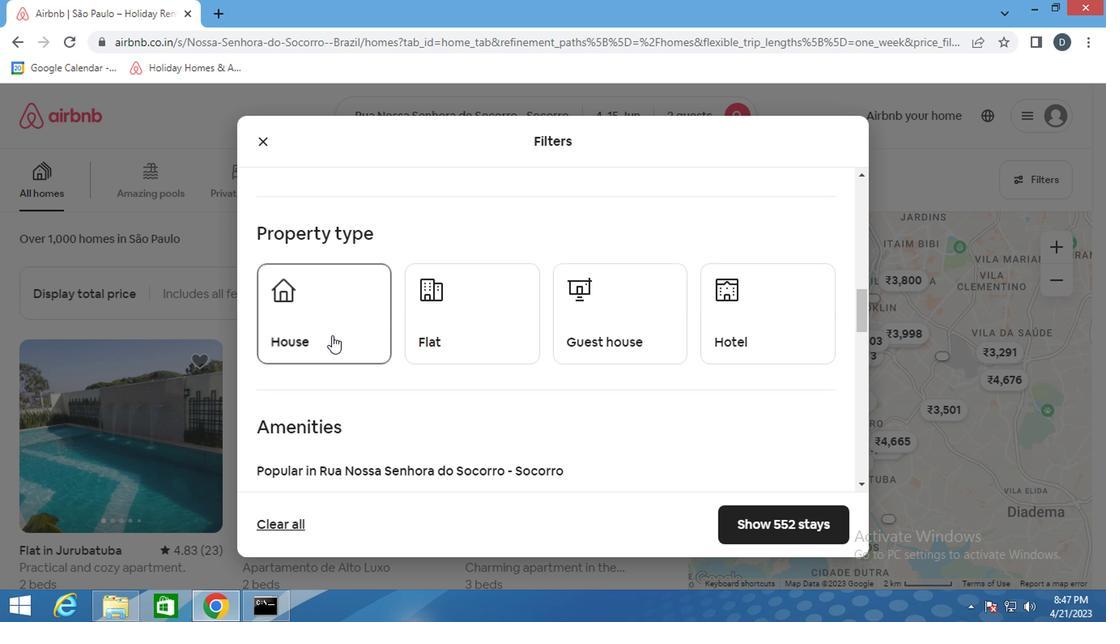 
Action: Mouse pressed left at (491, 331)
Screenshot: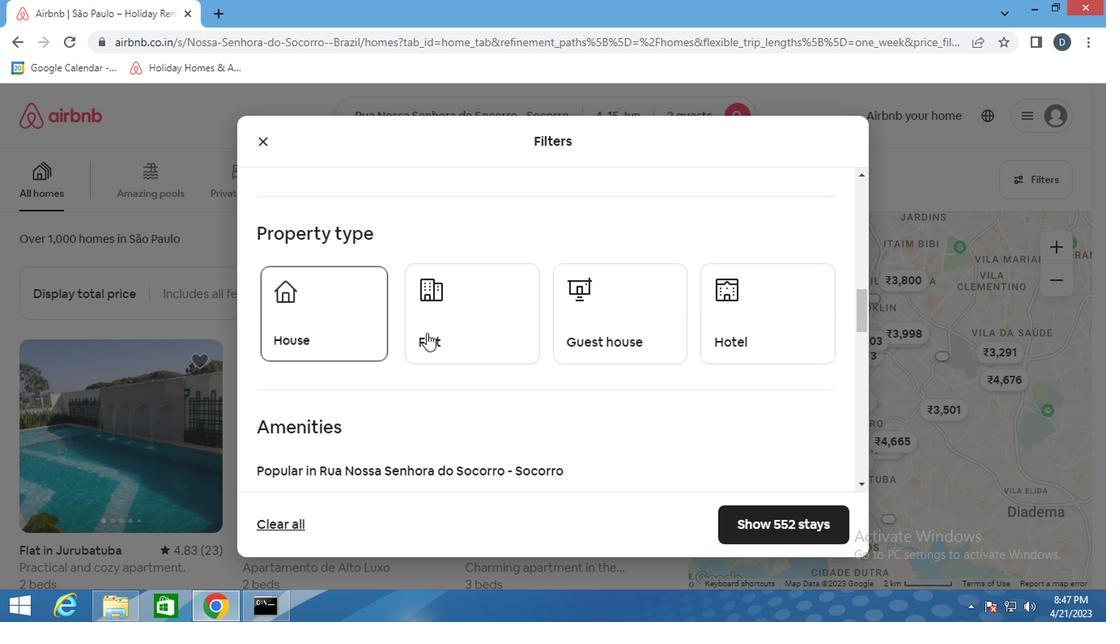 
Action: Mouse moved to (604, 321)
Screenshot: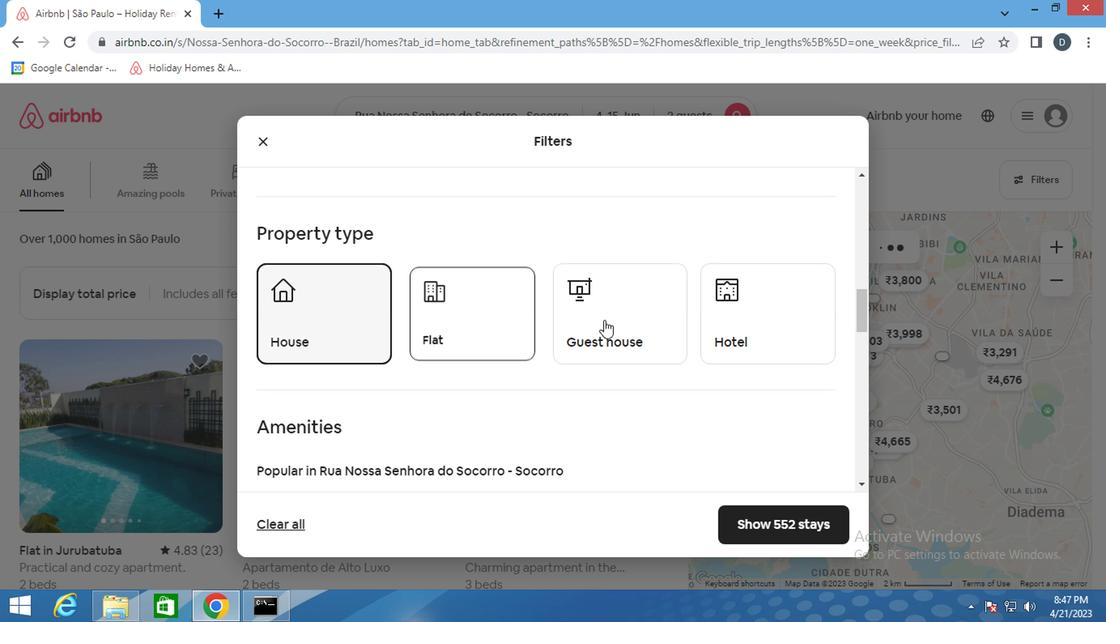 
Action: Mouse pressed left at (604, 321)
Screenshot: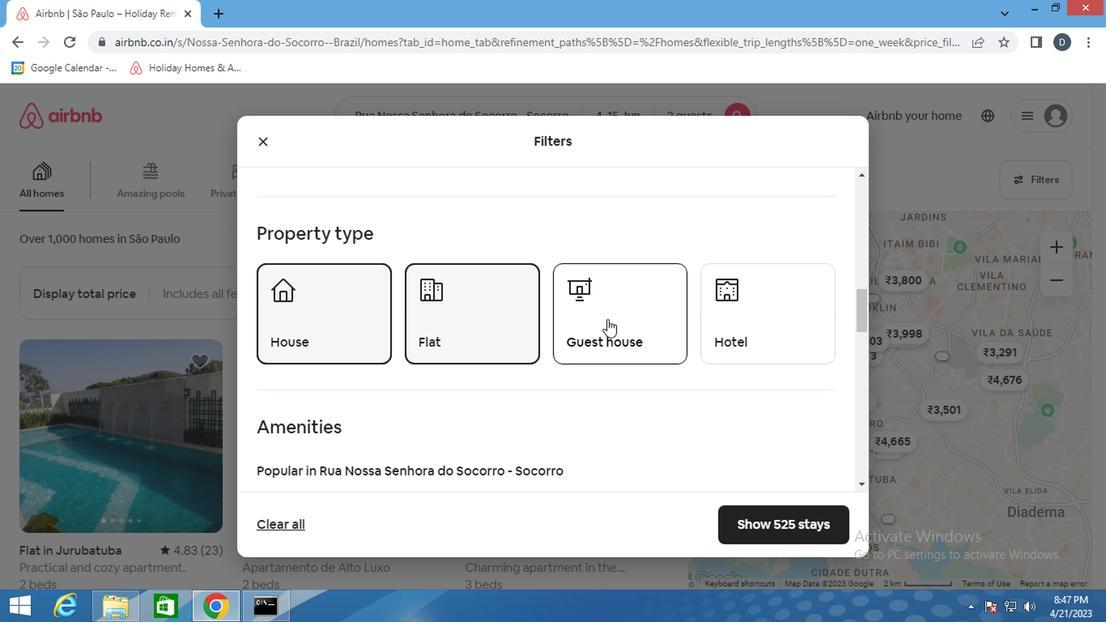 
Action: Mouse moved to (756, 319)
Screenshot: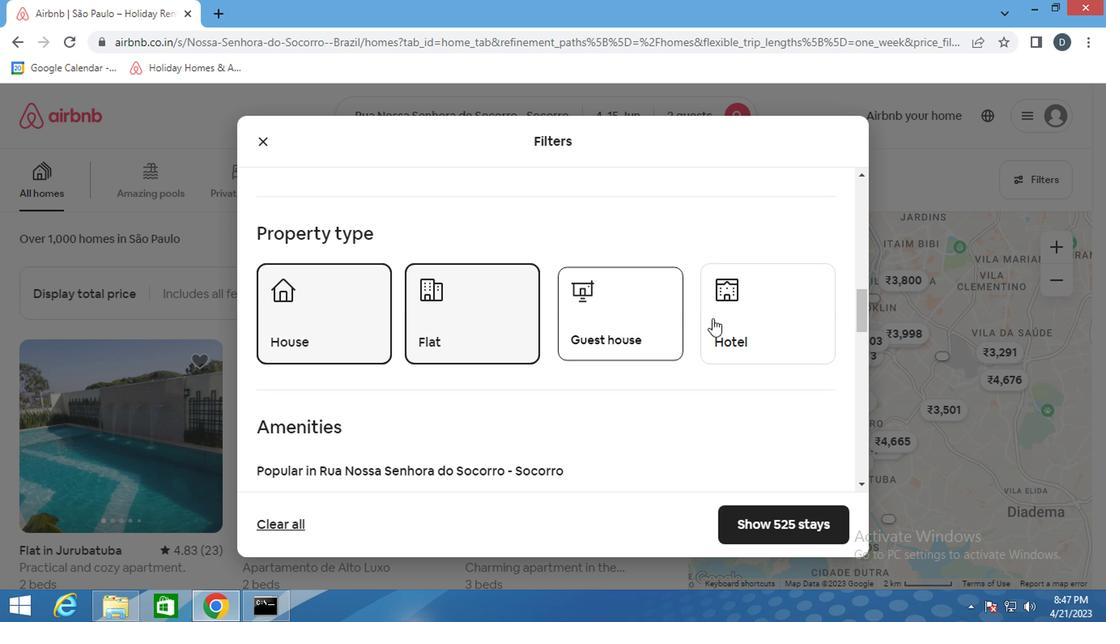 
Action: Mouse pressed left at (756, 319)
Screenshot: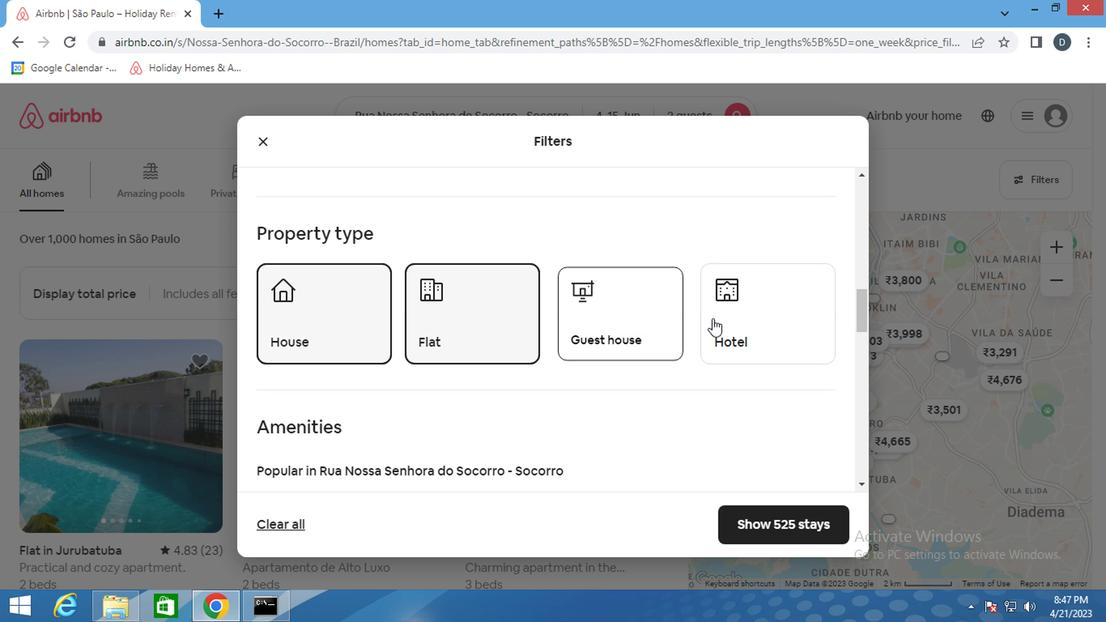 
Action: Mouse moved to (647, 409)
Screenshot: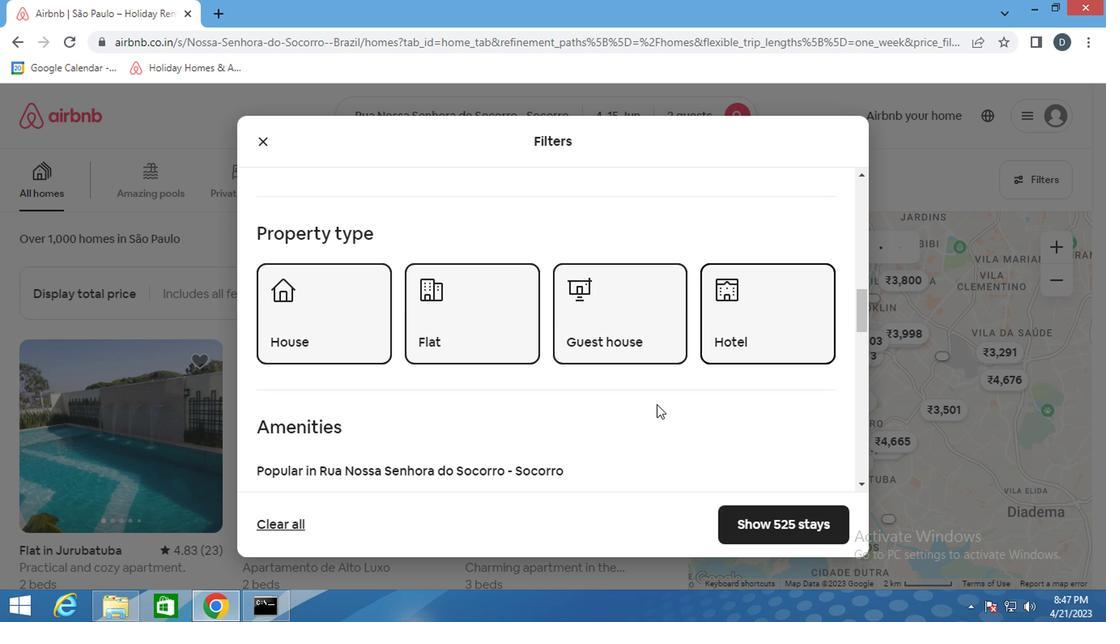 
Action: Mouse scrolled (647, 408) with delta (0, -1)
Screenshot: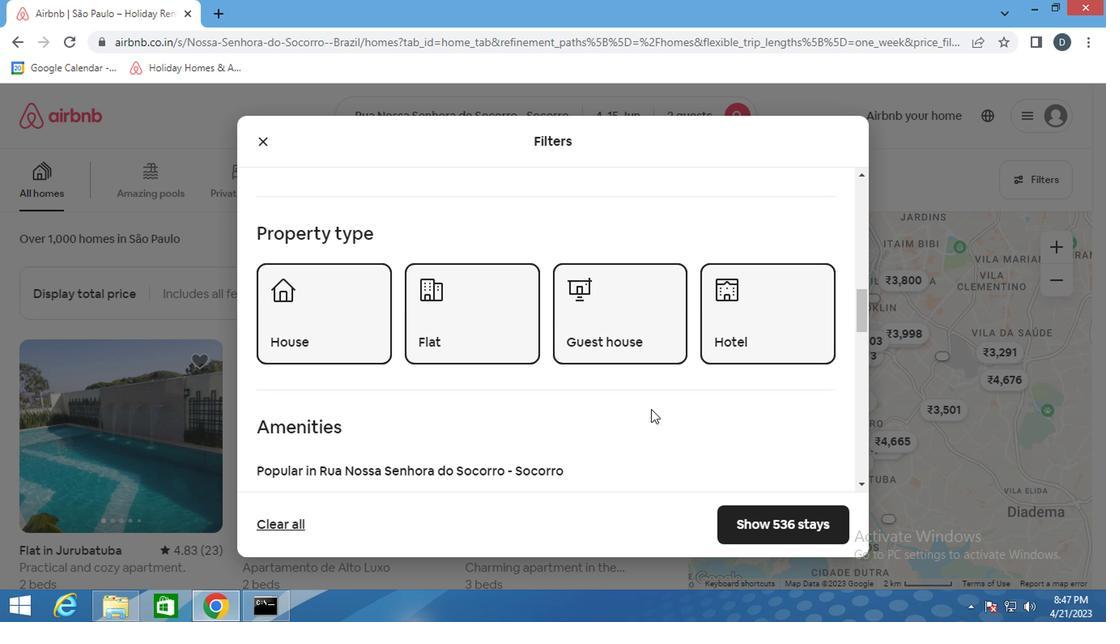 
Action: Mouse scrolled (647, 408) with delta (0, -1)
Screenshot: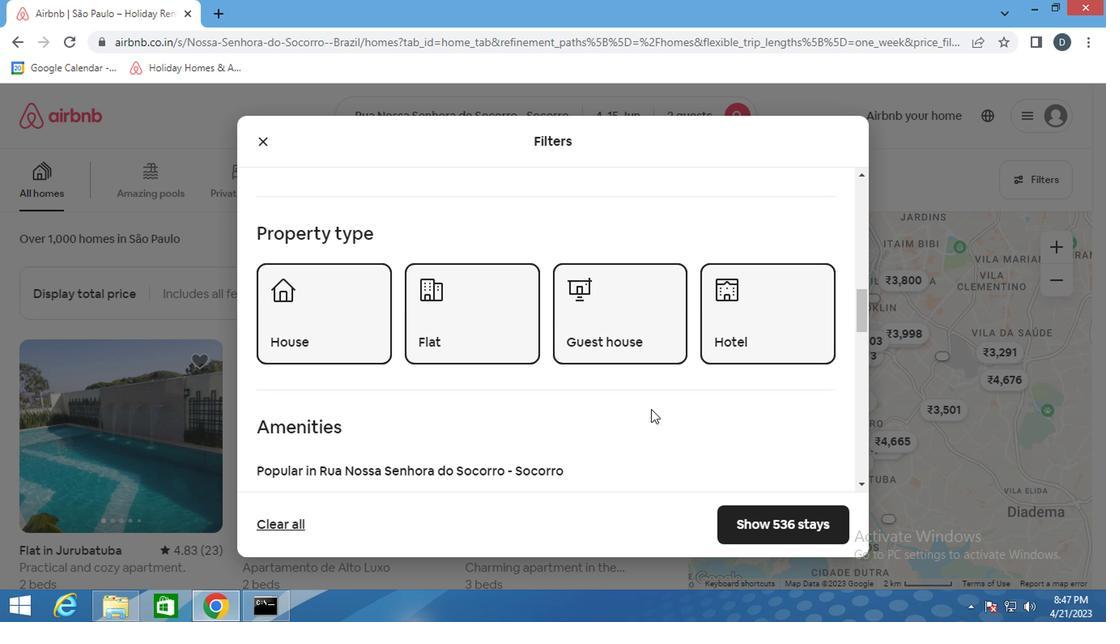 
Action: Mouse scrolled (647, 408) with delta (0, -1)
Screenshot: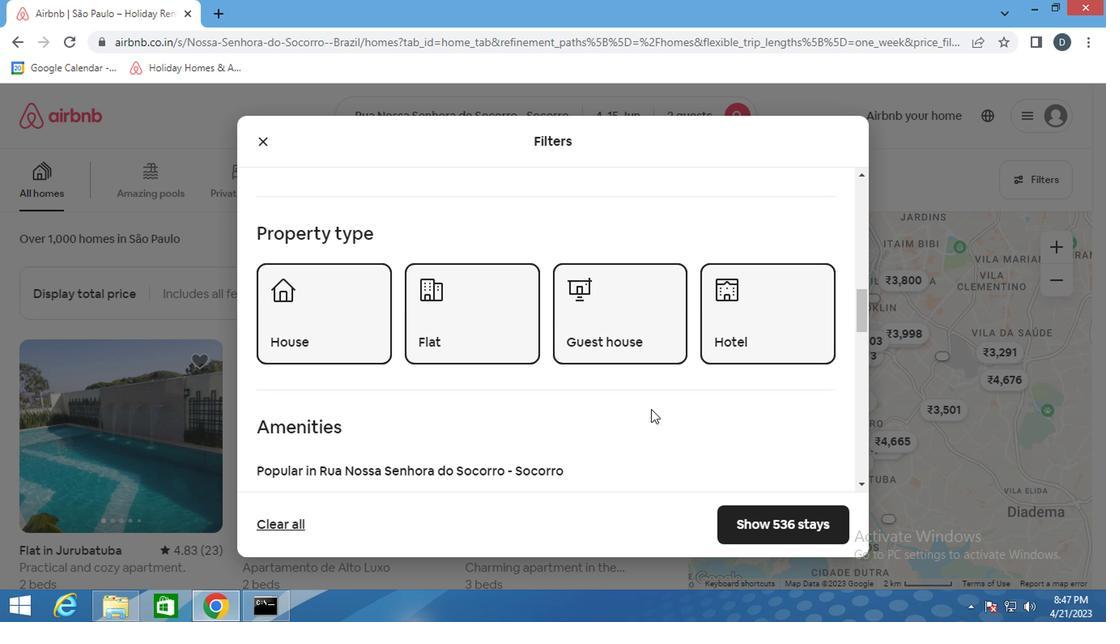 
Action: Mouse moved to (347, 332)
Screenshot: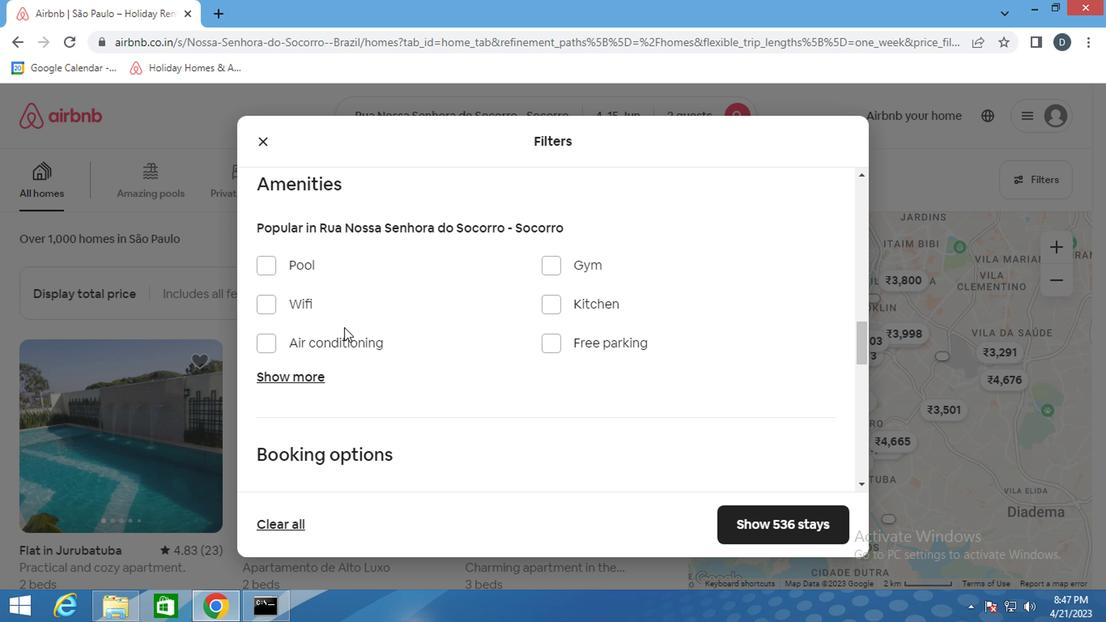 
Action: Mouse scrolled (347, 331) with delta (0, 0)
Screenshot: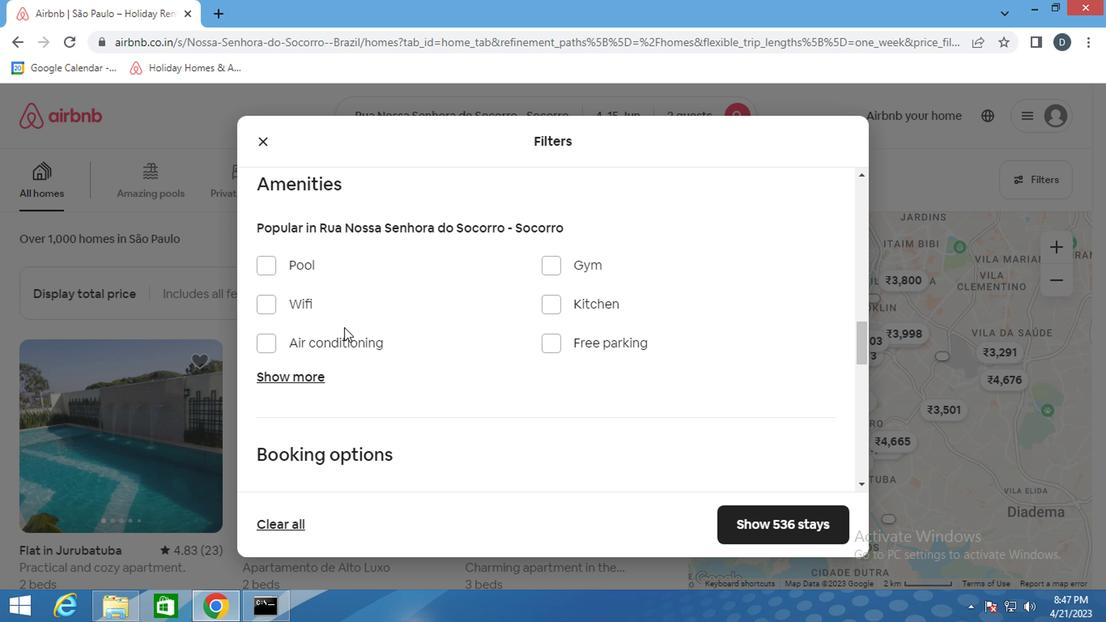 
Action: Mouse moved to (355, 336)
Screenshot: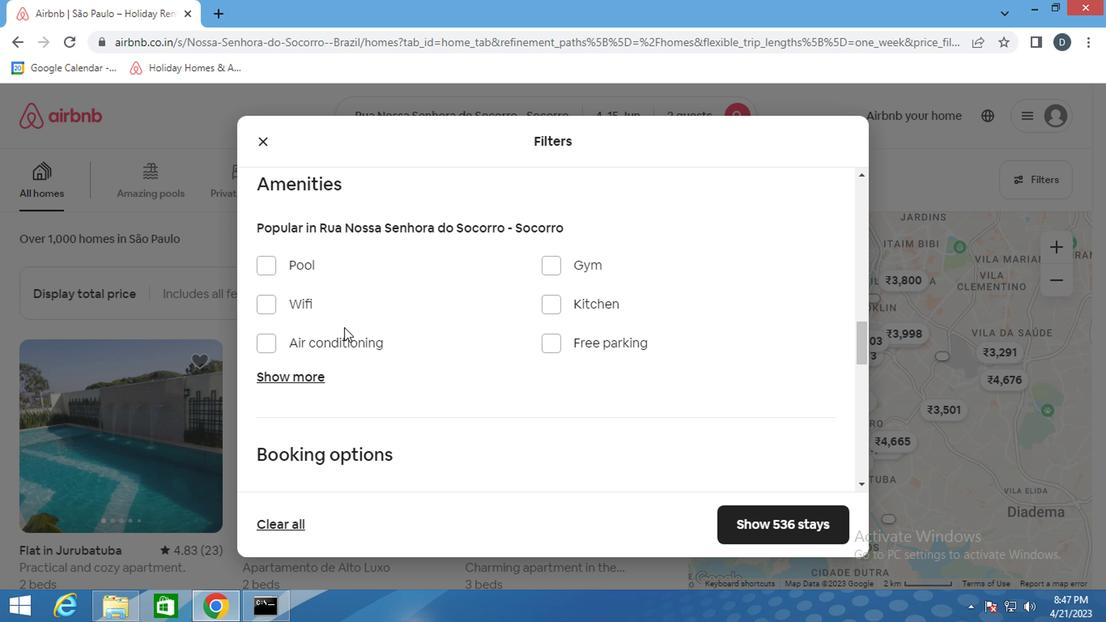 
Action: Mouse scrolled (355, 335) with delta (0, 0)
Screenshot: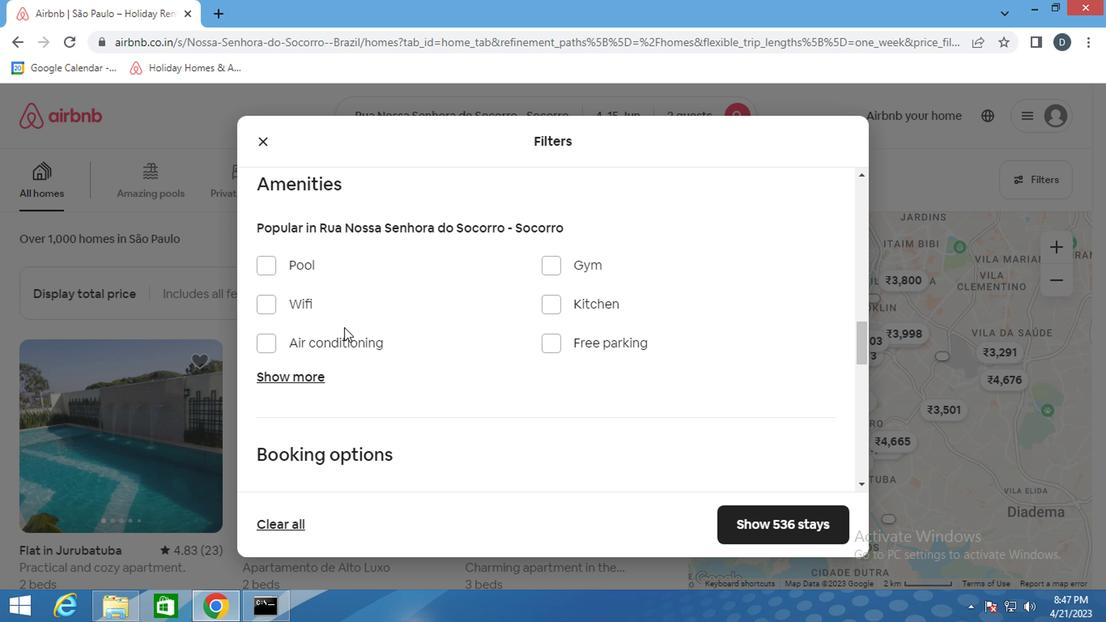
Action: Mouse moved to (373, 340)
Screenshot: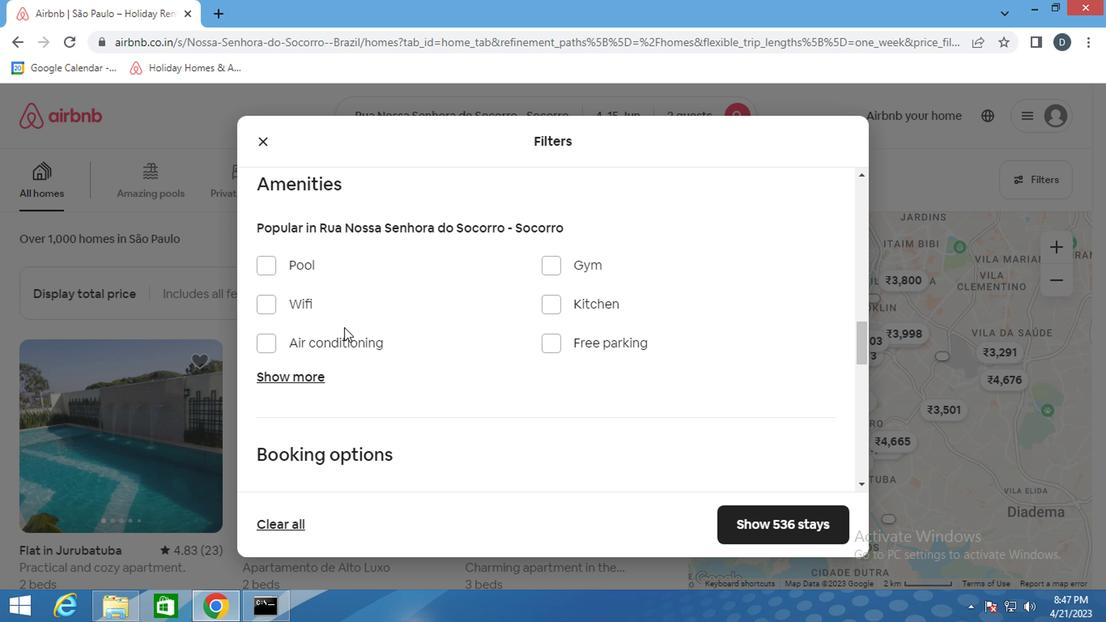 
Action: Mouse scrolled (373, 338) with delta (0, -1)
Screenshot: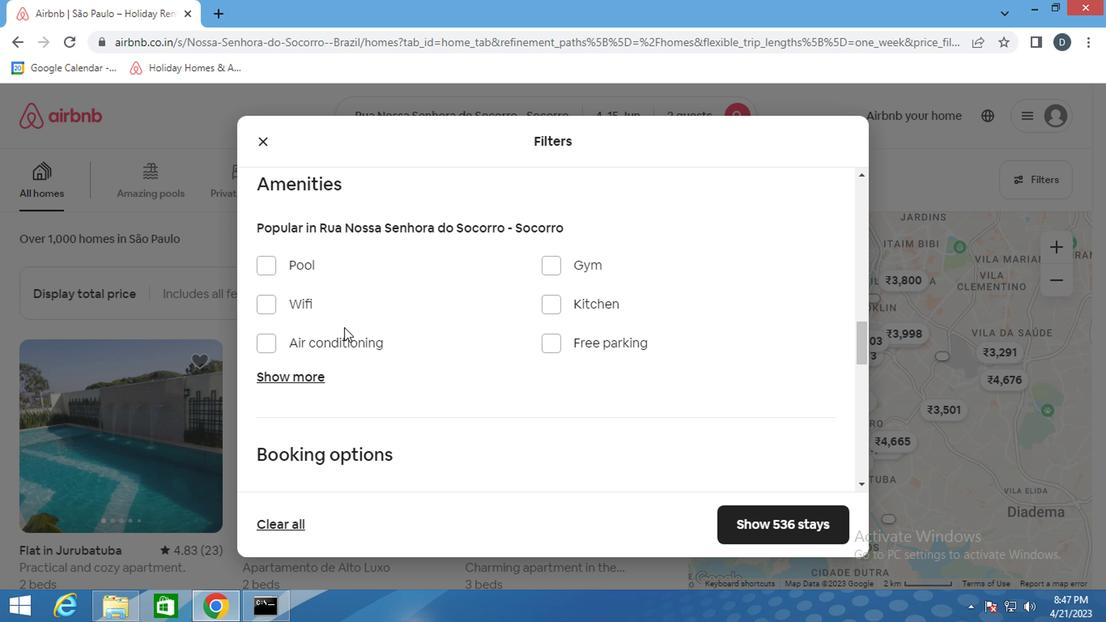 
Action: Mouse moved to (402, 342)
Screenshot: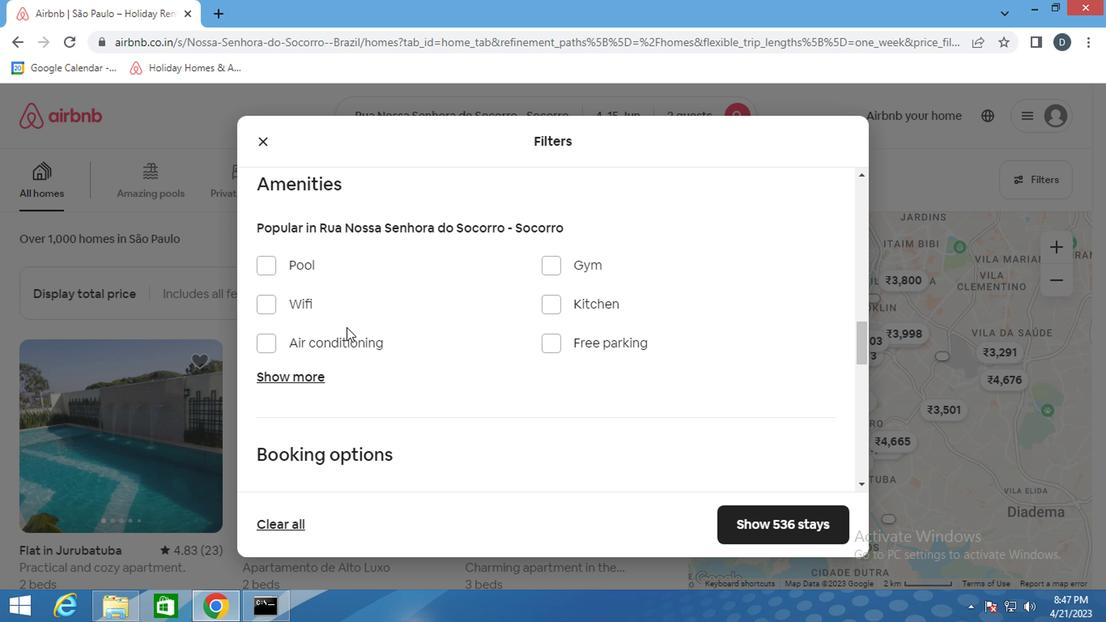 
Action: Mouse scrolled (402, 342) with delta (0, 0)
Screenshot: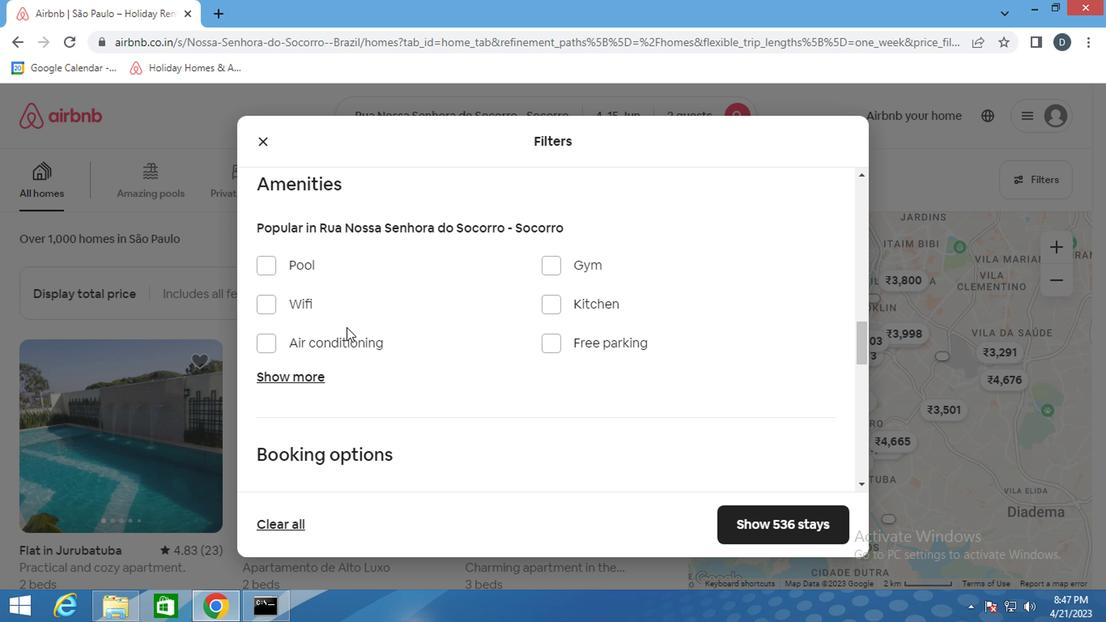 
Action: Mouse moved to (809, 236)
Screenshot: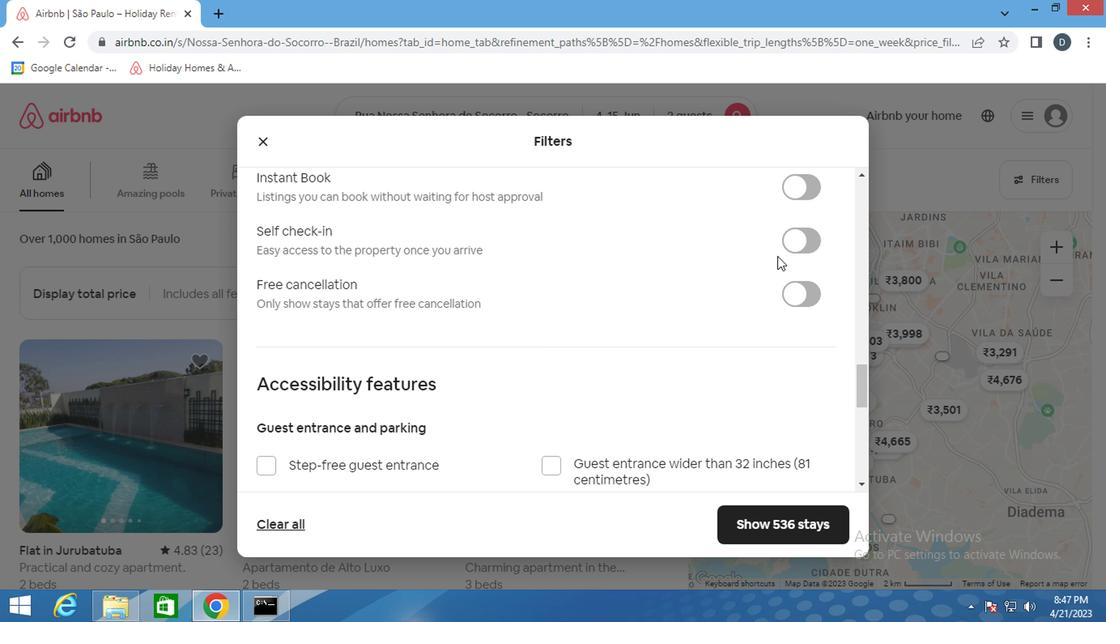 
Action: Mouse pressed left at (809, 236)
Screenshot: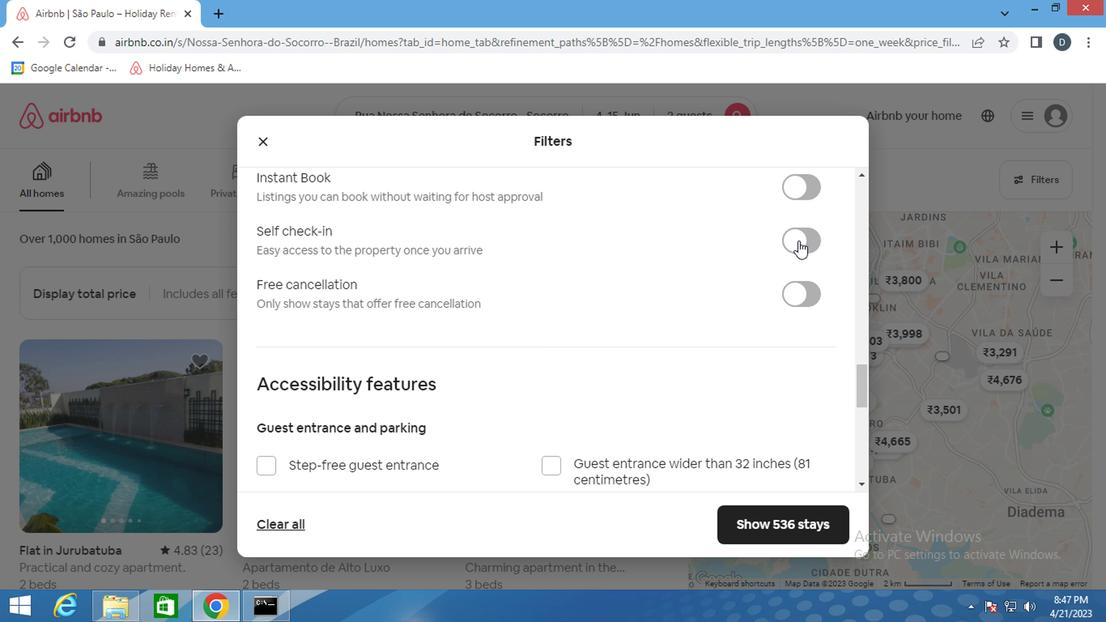 
Action: Mouse moved to (532, 319)
Screenshot: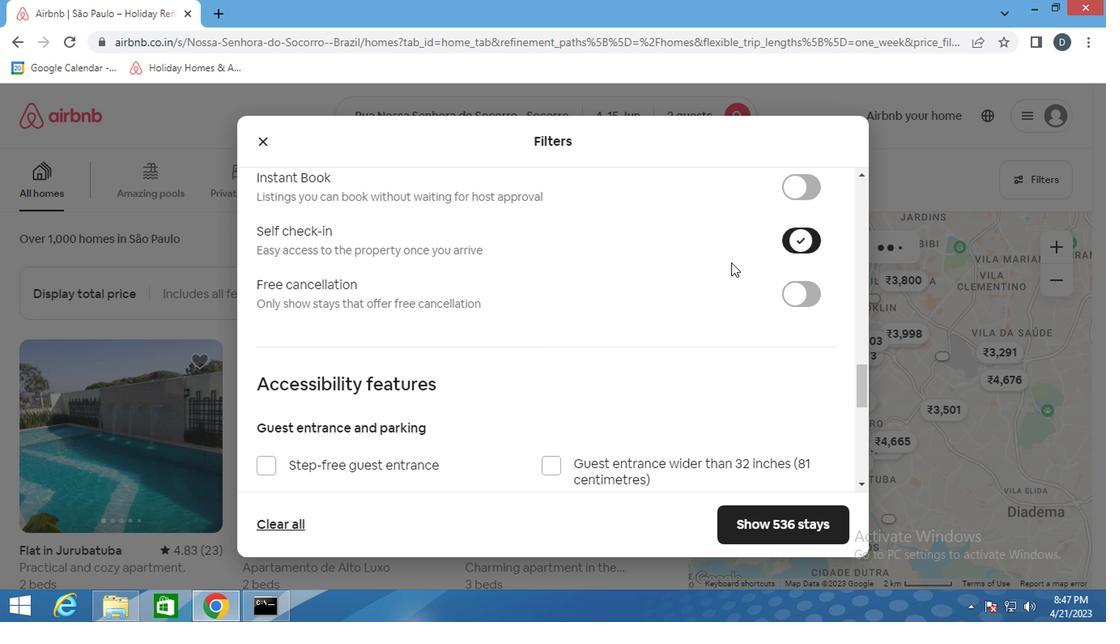 
Action: Mouse scrolled (532, 318) with delta (0, -1)
Screenshot: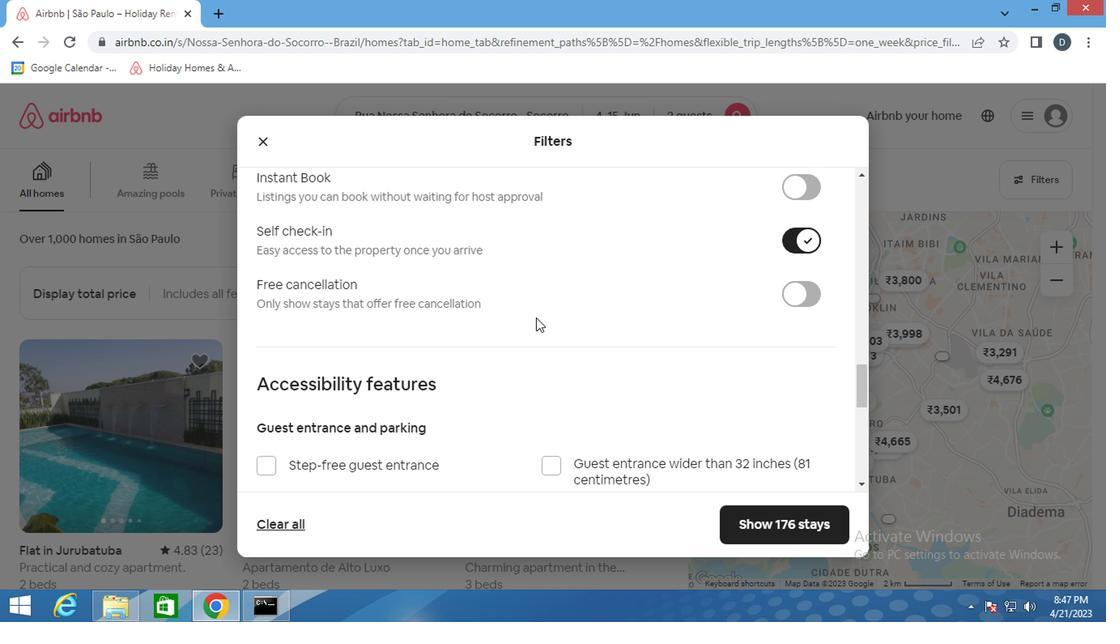 
Action: Mouse scrolled (532, 318) with delta (0, -1)
Screenshot: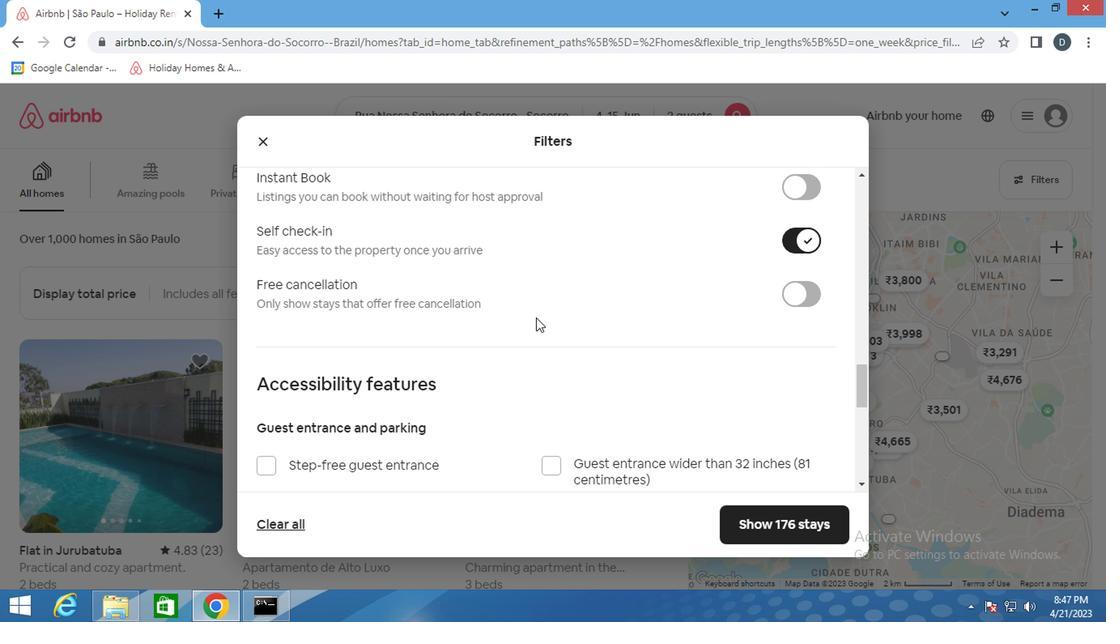 
Action: Mouse scrolled (532, 318) with delta (0, -1)
Screenshot: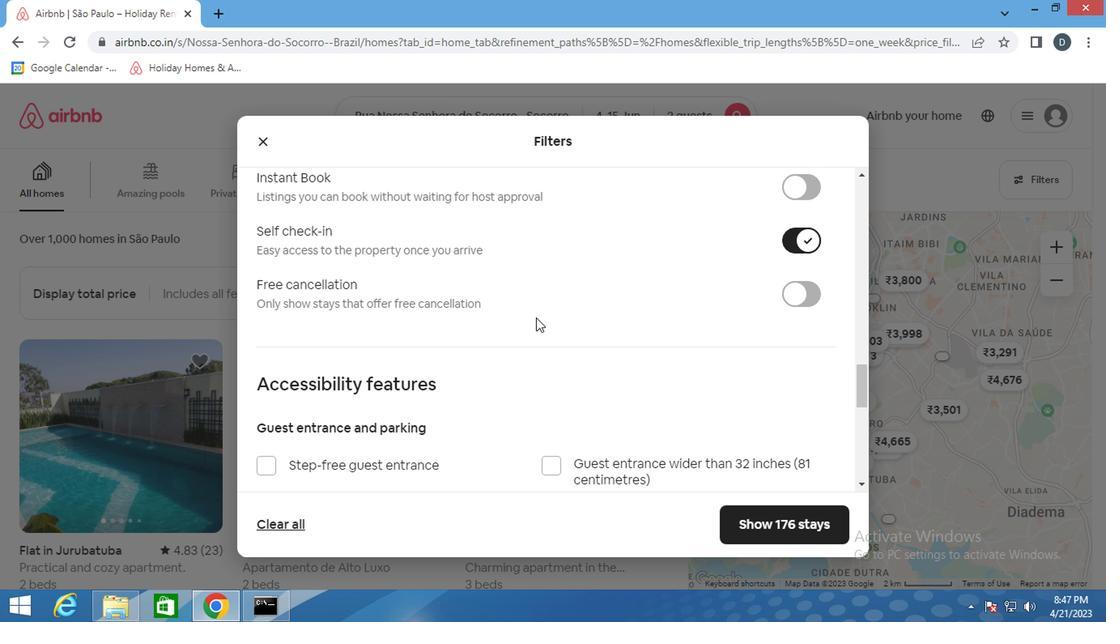 
Action: Mouse scrolled (532, 318) with delta (0, -1)
Screenshot: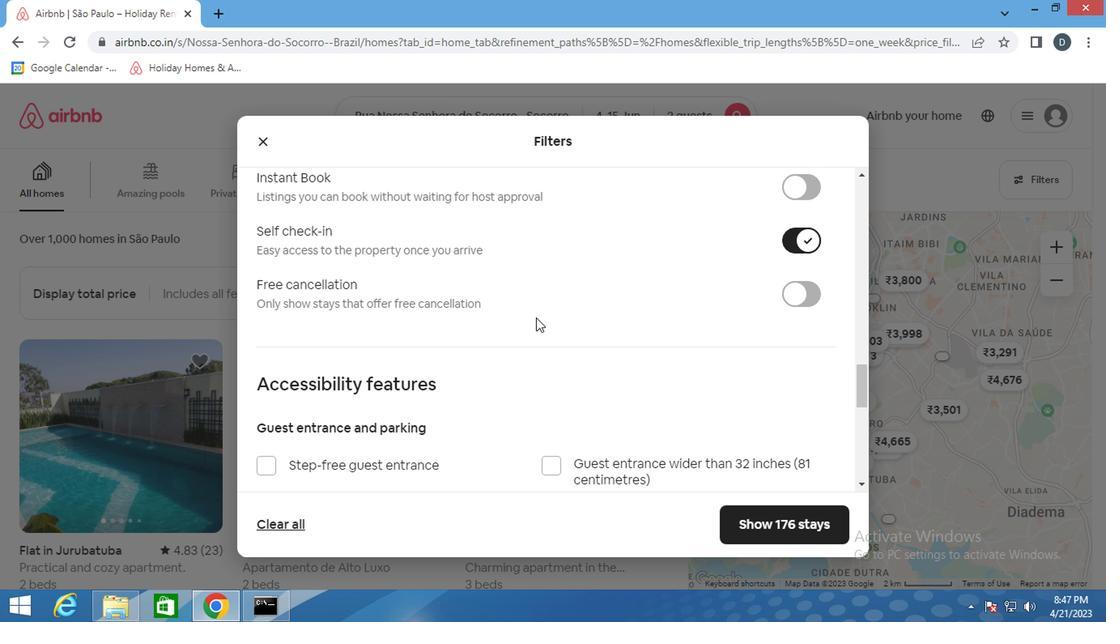
Action: Mouse scrolled (532, 318) with delta (0, -1)
Screenshot: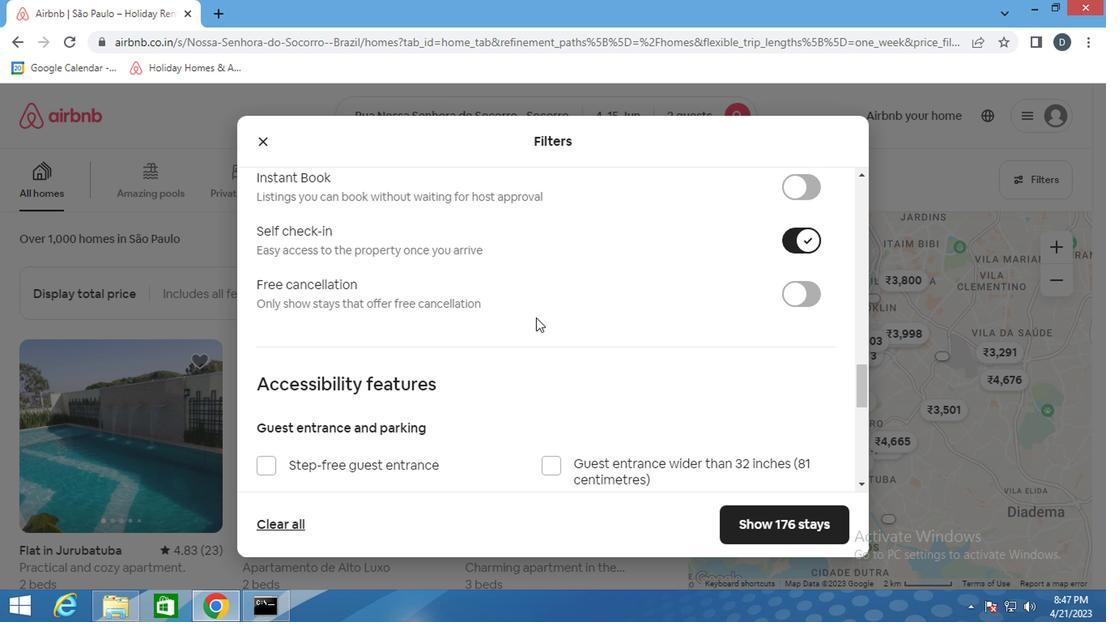 
Action: Mouse moved to (532, 319)
Screenshot: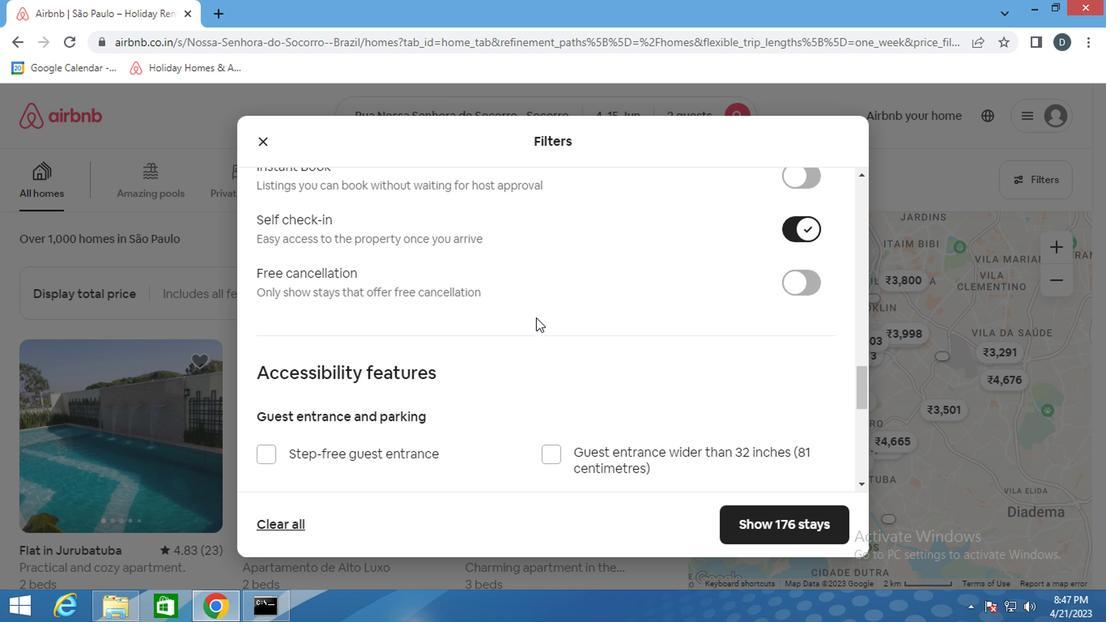 
Action: Mouse scrolled (532, 319) with delta (0, 0)
Screenshot: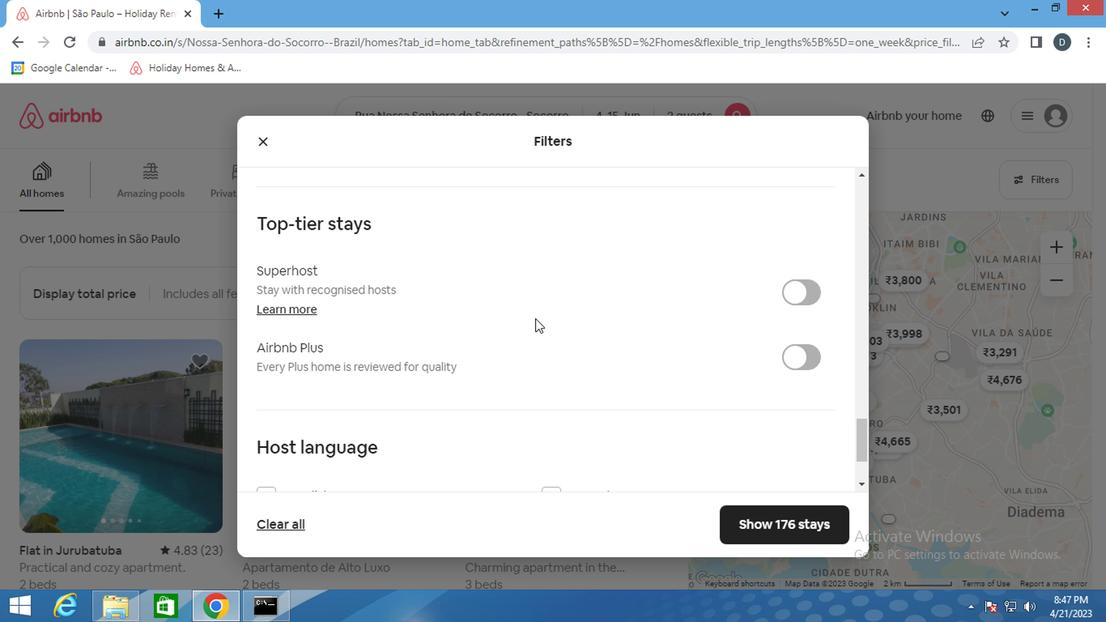 
Action: Mouse scrolled (532, 319) with delta (0, 0)
Screenshot: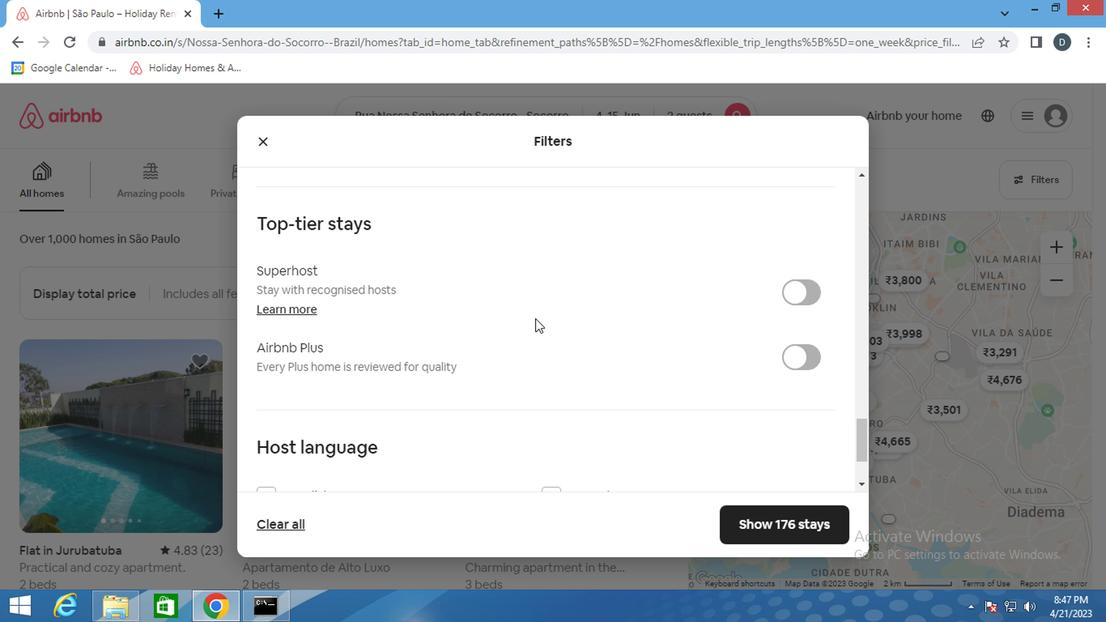 
Action: Mouse scrolled (532, 319) with delta (0, 0)
Screenshot: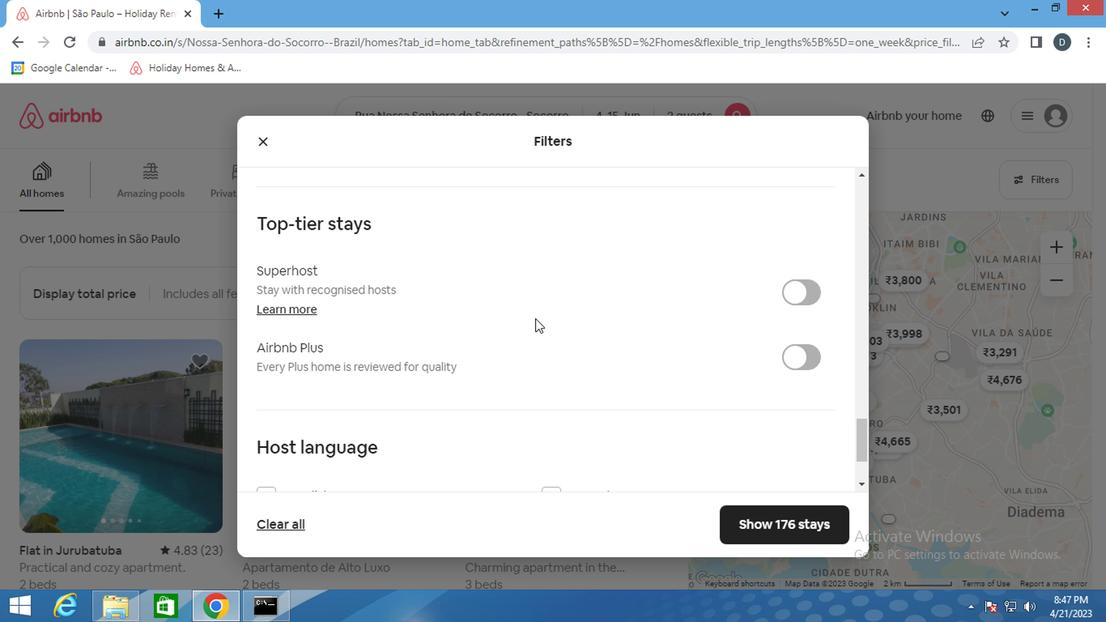 
Action: Mouse scrolled (532, 319) with delta (0, 0)
Screenshot: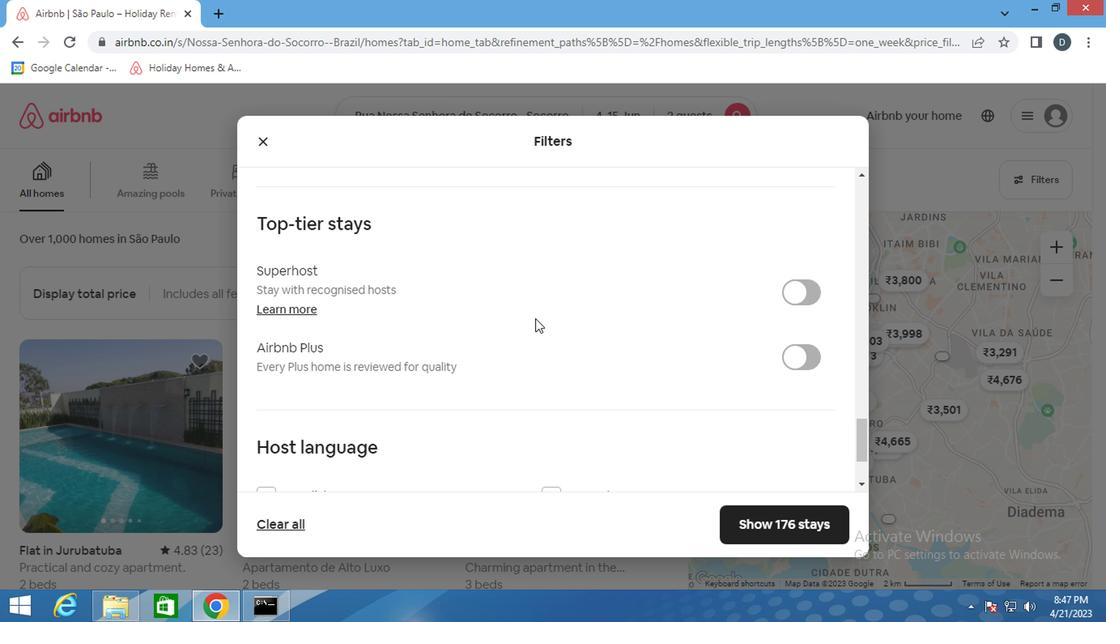 
Action: Mouse scrolled (532, 319) with delta (0, 0)
Screenshot: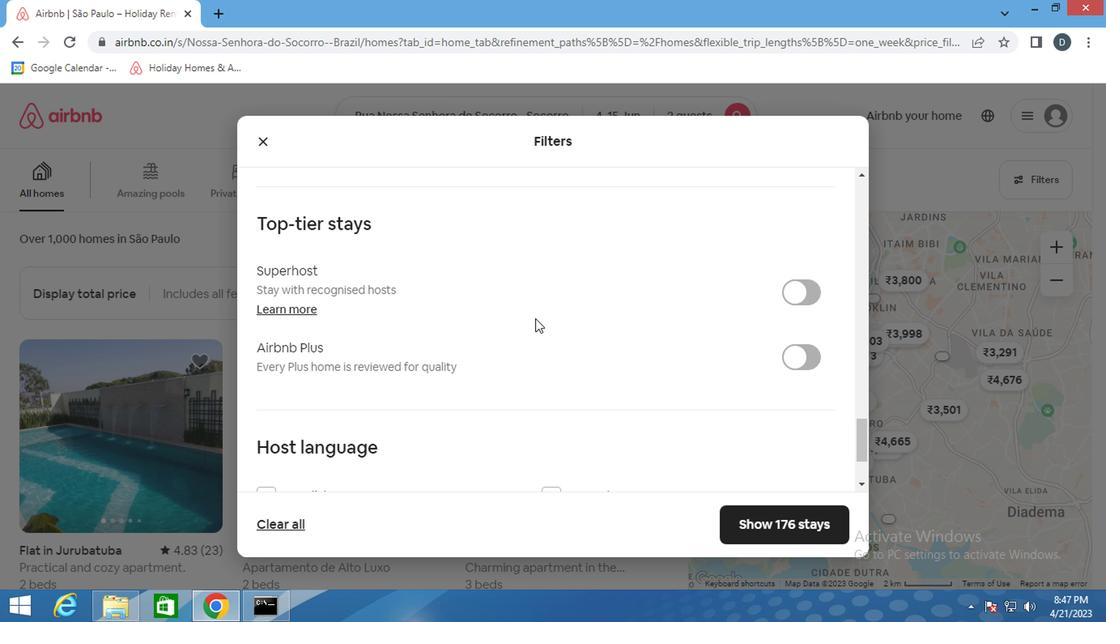 
Action: Mouse moved to (301, 455)
Screenshot: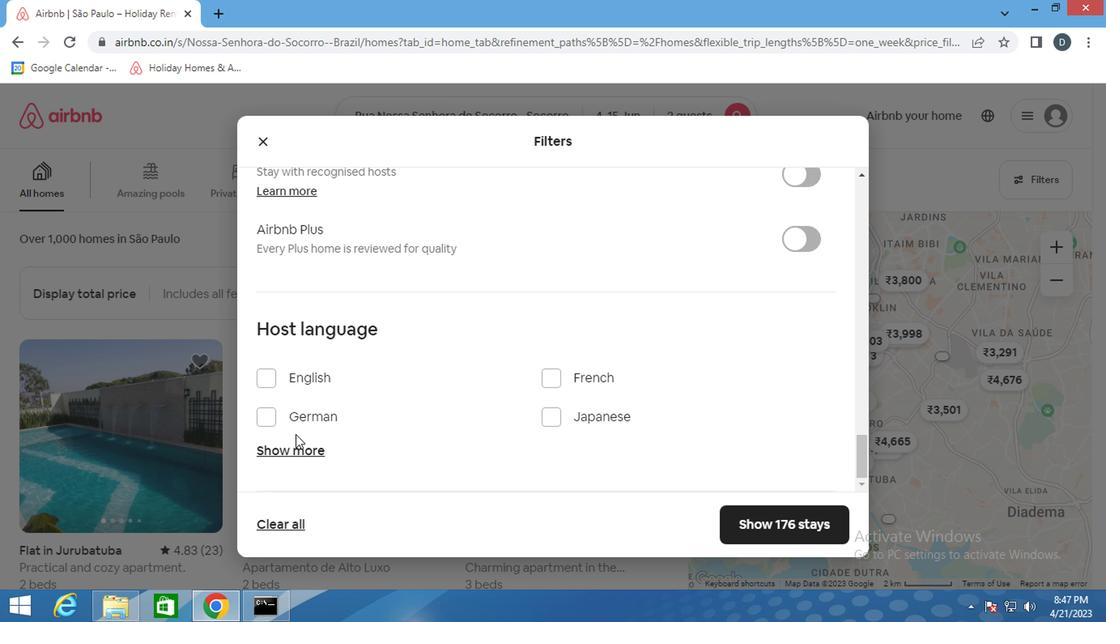 
Action: Mouse pressed left at (301, 455)
Screenshot: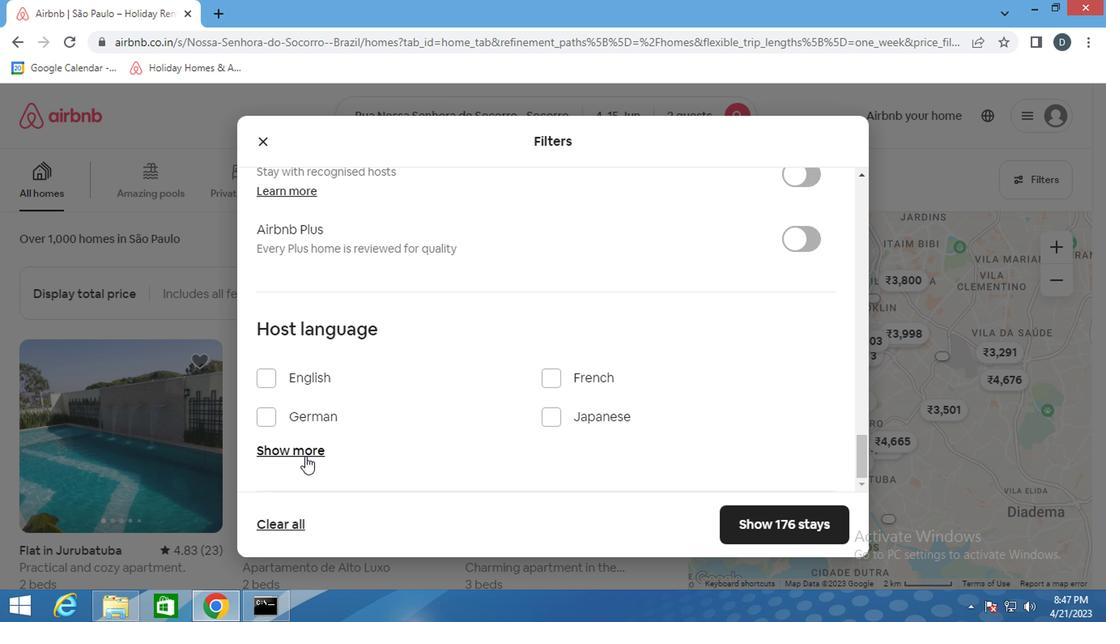 
Action: Mouse moved to (474, 462)
Screenshot: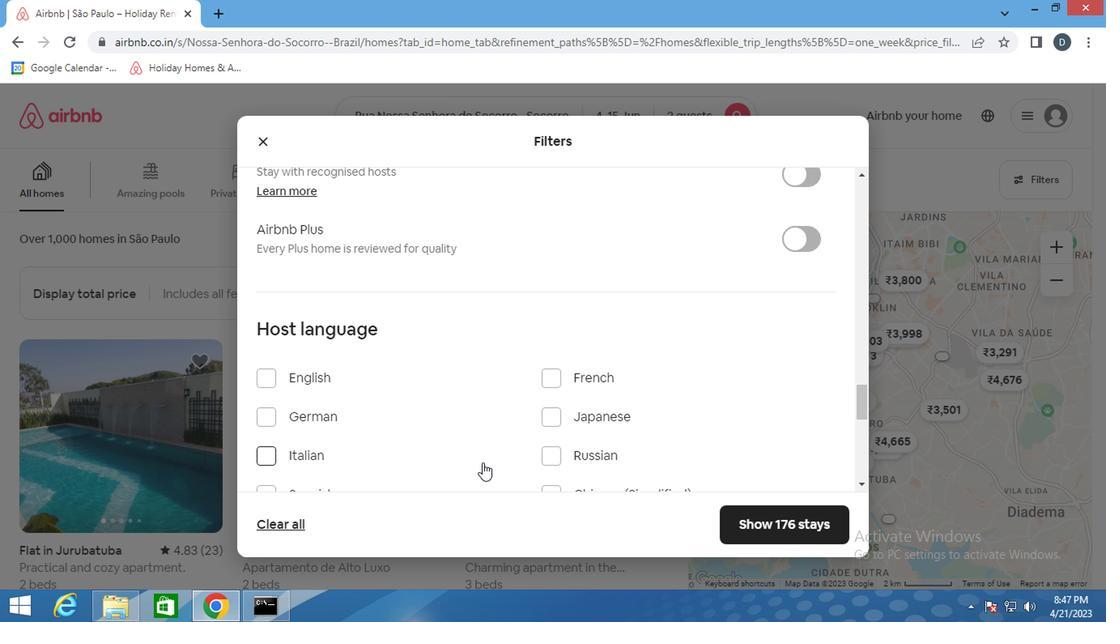 
Action: Mouse scrolled (474, 461) with delta (0, 0)
Screenshot: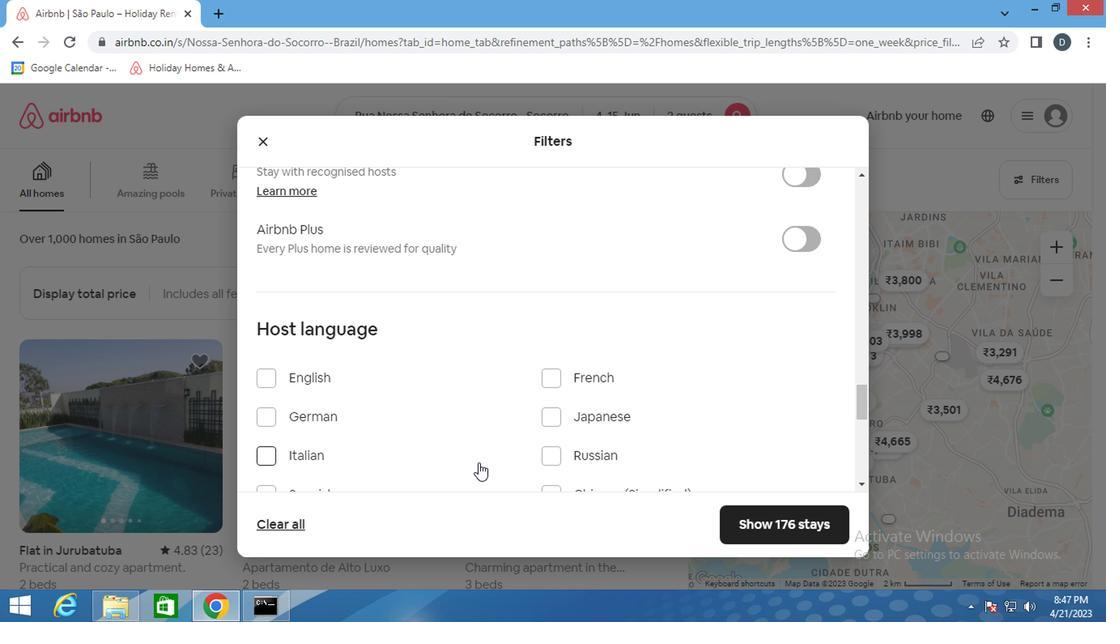 
Action: Mouse scrolled (474, 461) with delta (0, 0)
Screenshot: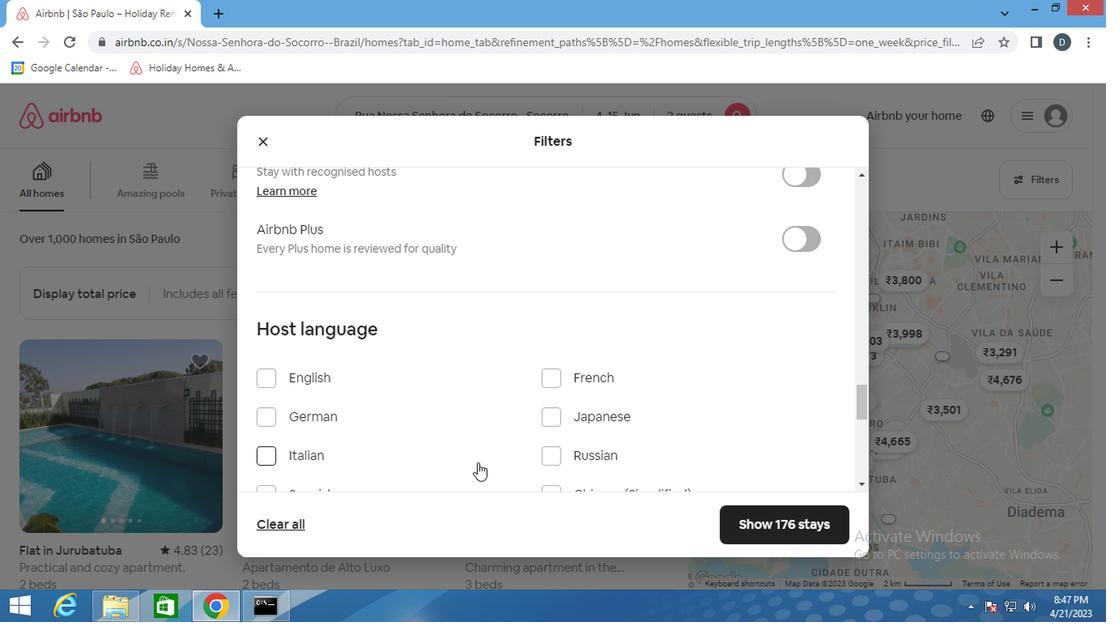 
Action: Mouse moved to (307, 342)
Screenshot: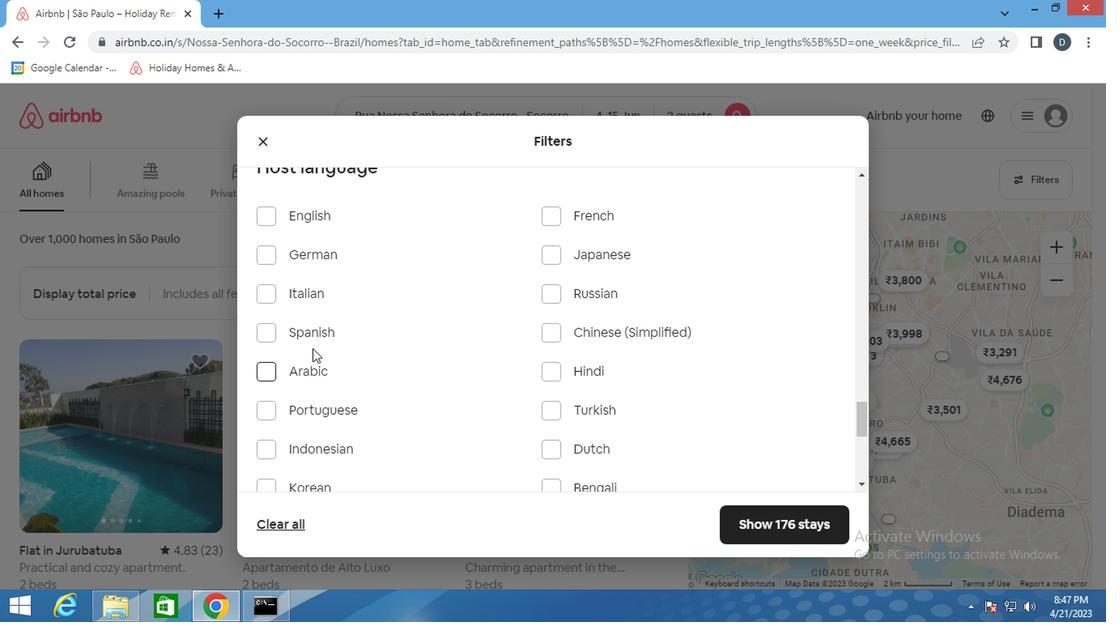 
Action: Mouse pressed left at (307, 342)
Screenshot: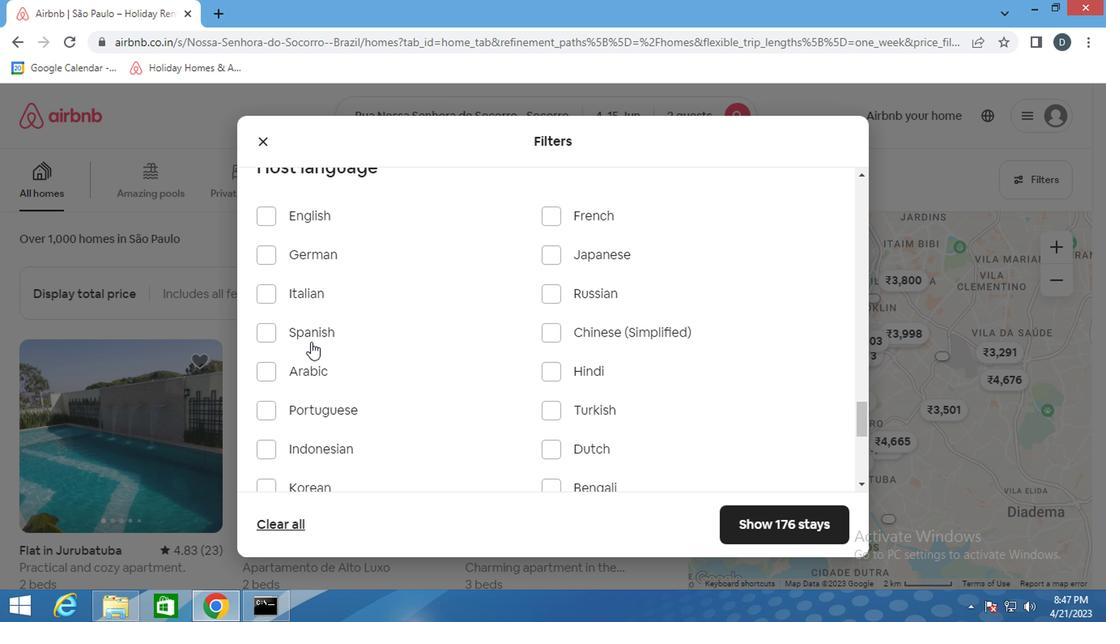 
Action: Mouse moved to (792, 521)
Screenshot: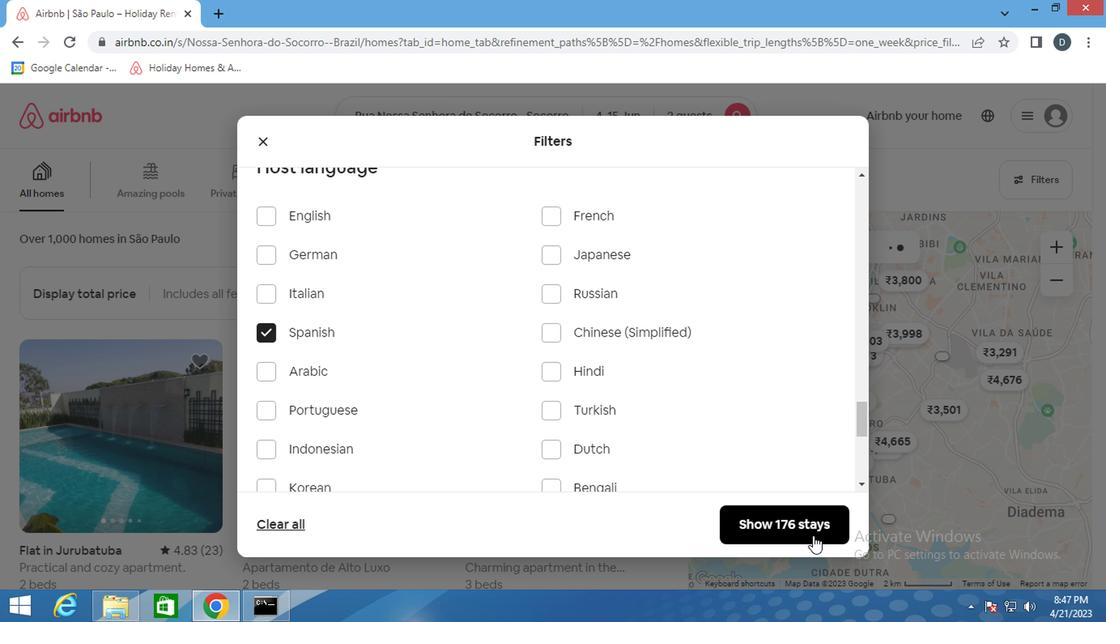 
Action: Mouse pressed left at (792, 521)
Screenshot: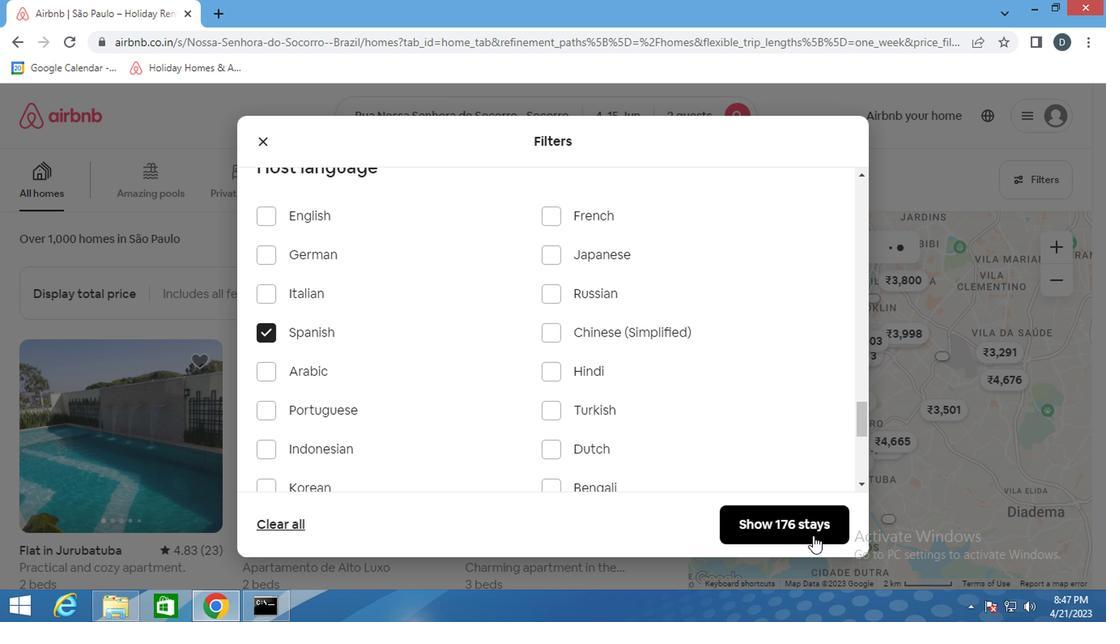 
Action: Mouse moved to (659, 315)
Screenshot: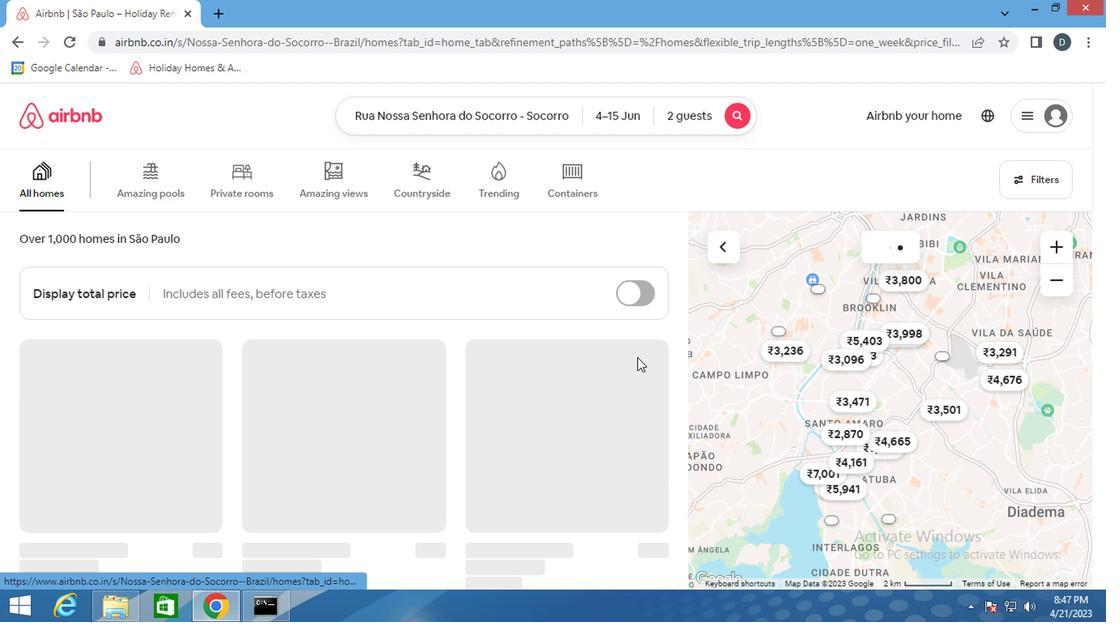 
